 Task: Look for space in Lātehār, India from 9th June, 2023 to 16th June, 2023 for 2 adults in price range Rs.8000 to Rs.16000. Place can be entire place with 2 bedrooms having 2 beds and 1 bathroom. Property type can be house, flat, guest house. Booking option can be shelf check-in. Required host language is English.
Action: Mouse moved to (514, 90)
Screenshot: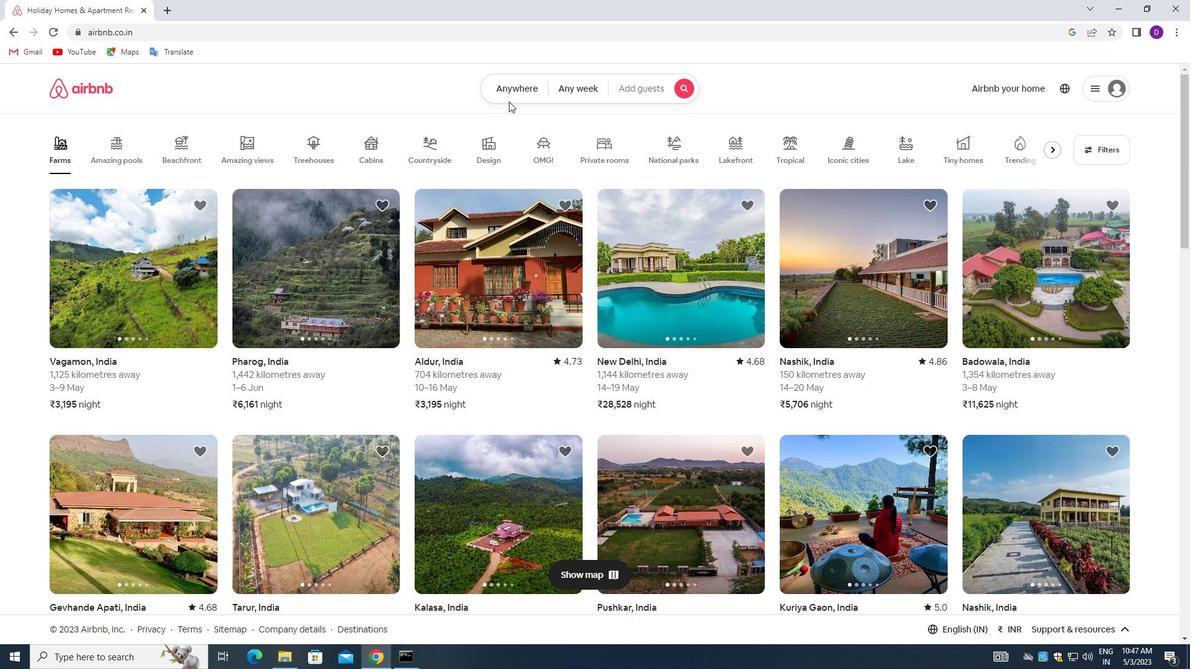 
Action: Mouse pressed left at (514, 90)
Screenshot: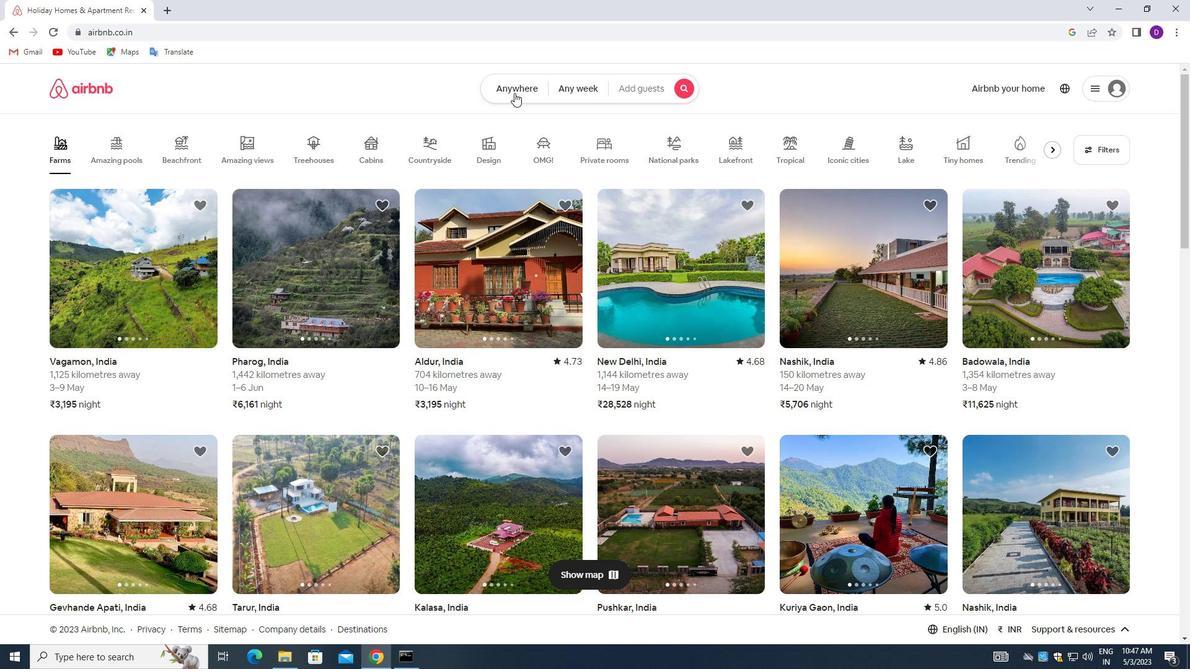 
Action: Mouse moved to (401, 140)
Screenshot: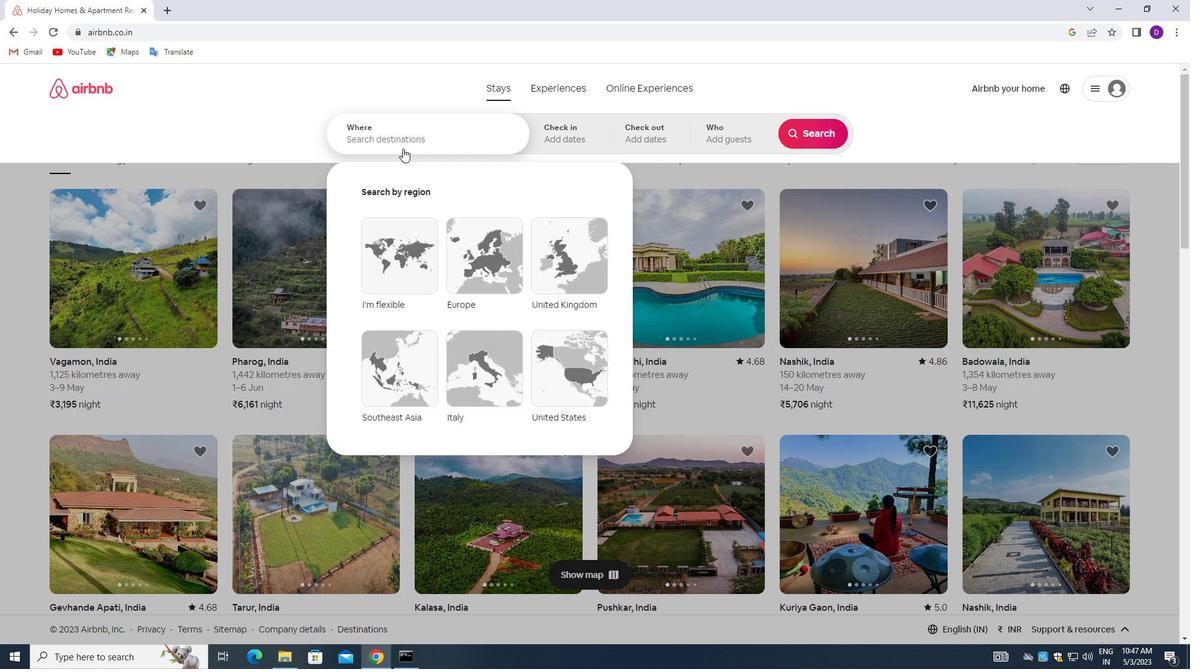 
Action: Mouse pressed left at (401, 140)
Screenshot: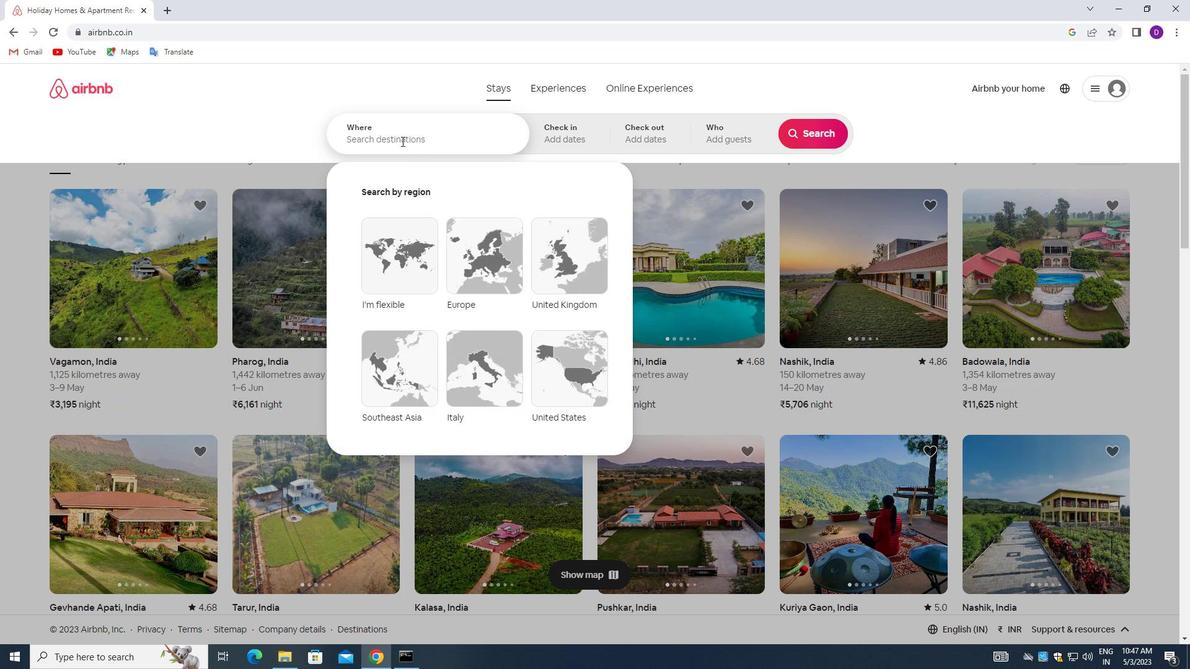 
Action: Mouse moved to (249, 111)
Screenshot: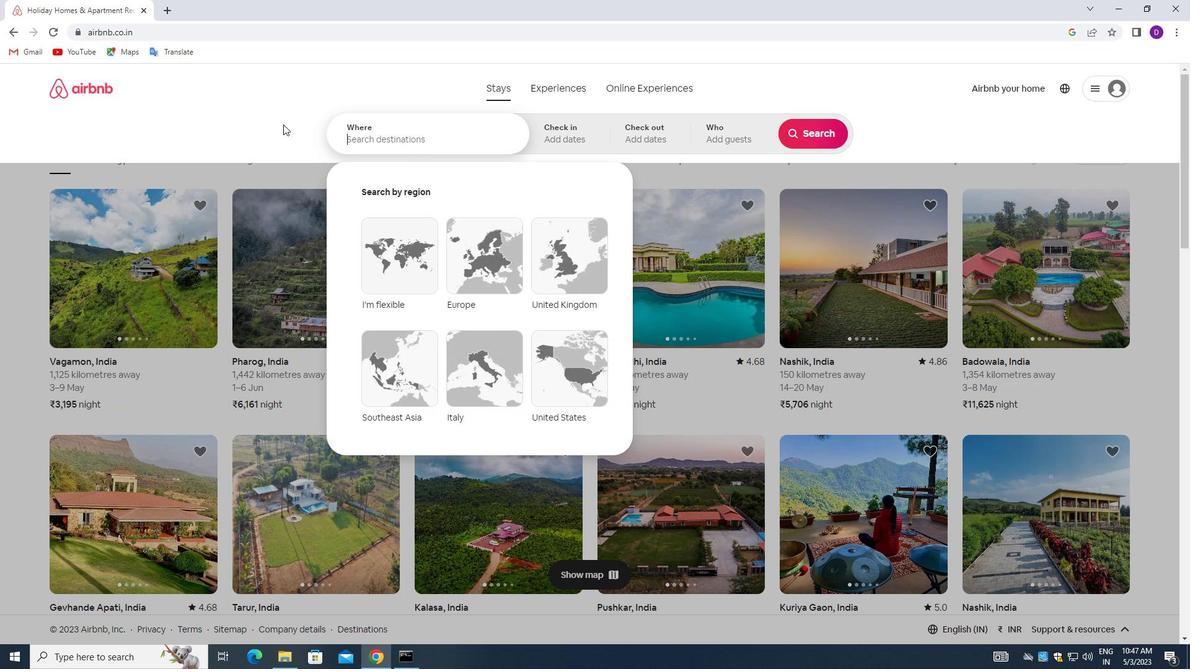 
Action: Key pressed <Key.shift>LATEHAR,<Key.space><Key.shift>INDIA<Key.enter>
Screenshot: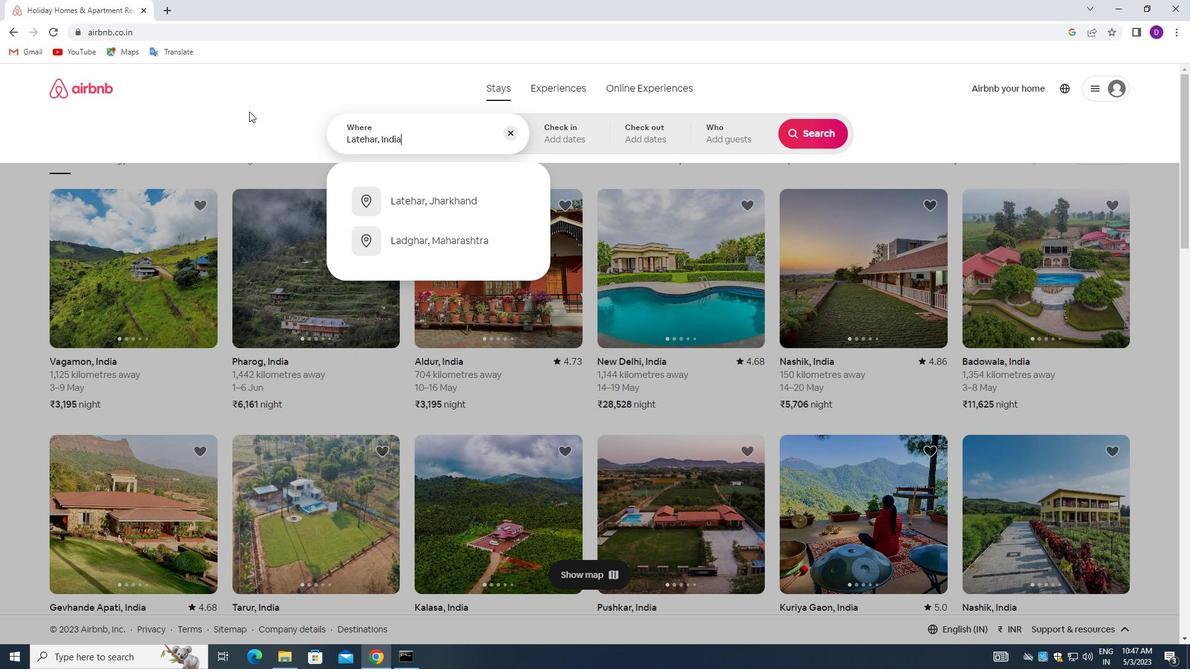 
Action: Mouse moved to (772, 311)
Screenshot: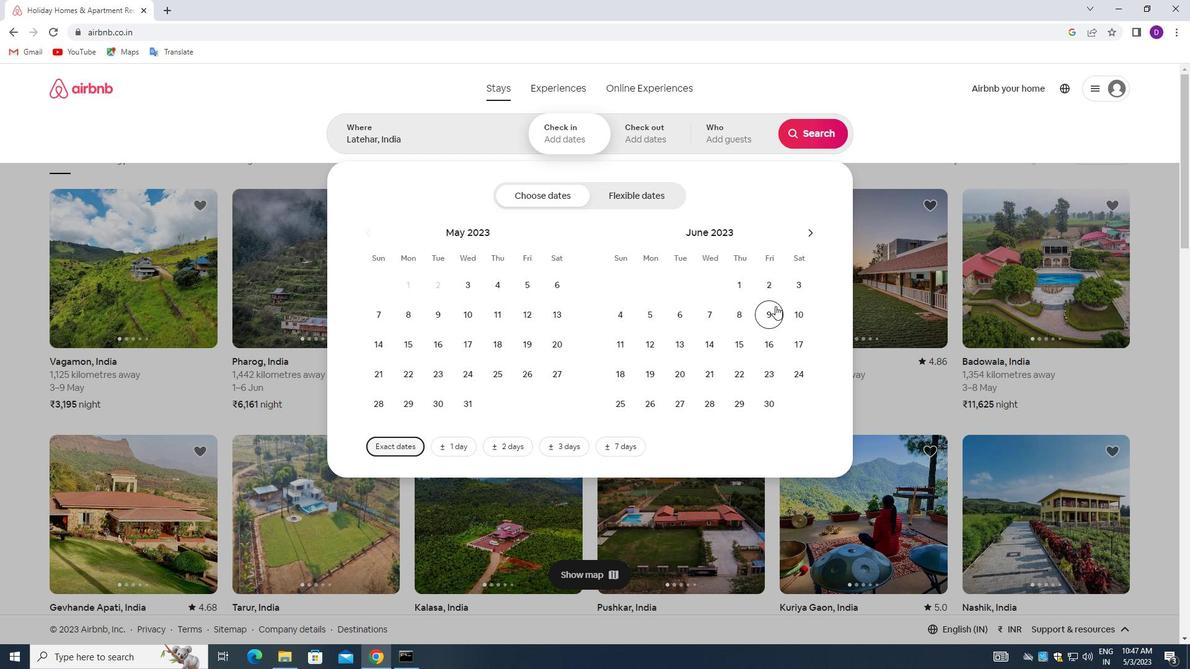 
Action: Mouse pressed left at (772, 311)
Screenshot: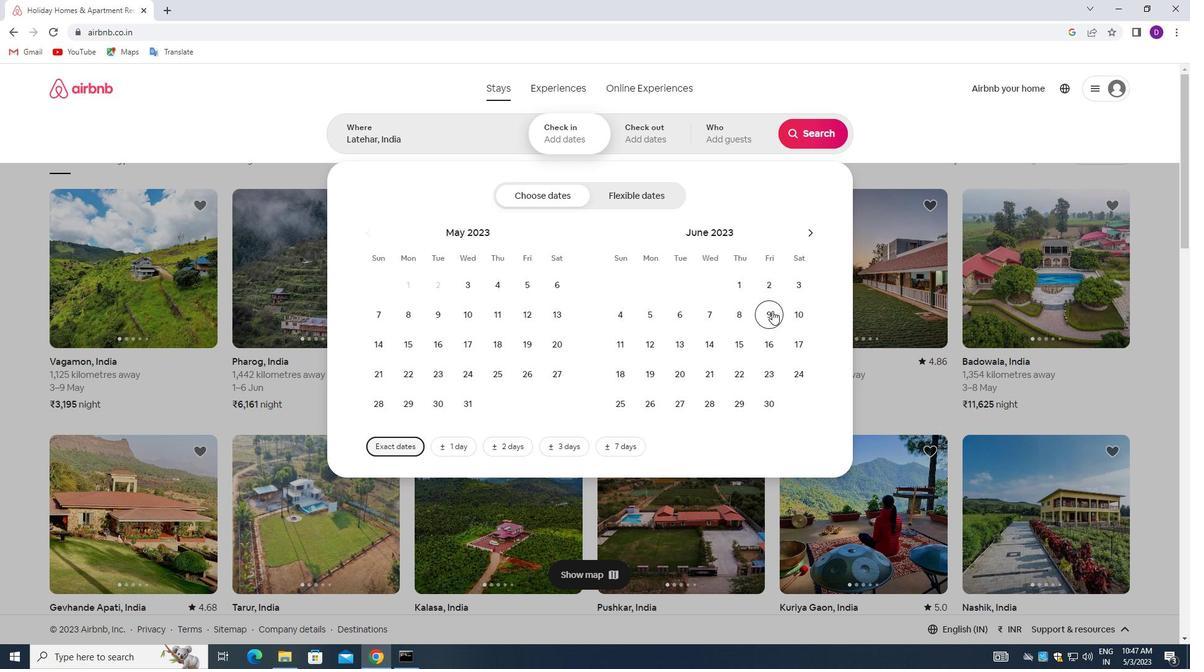 
Action: Mouse moved to (797, 313)
Screenshot: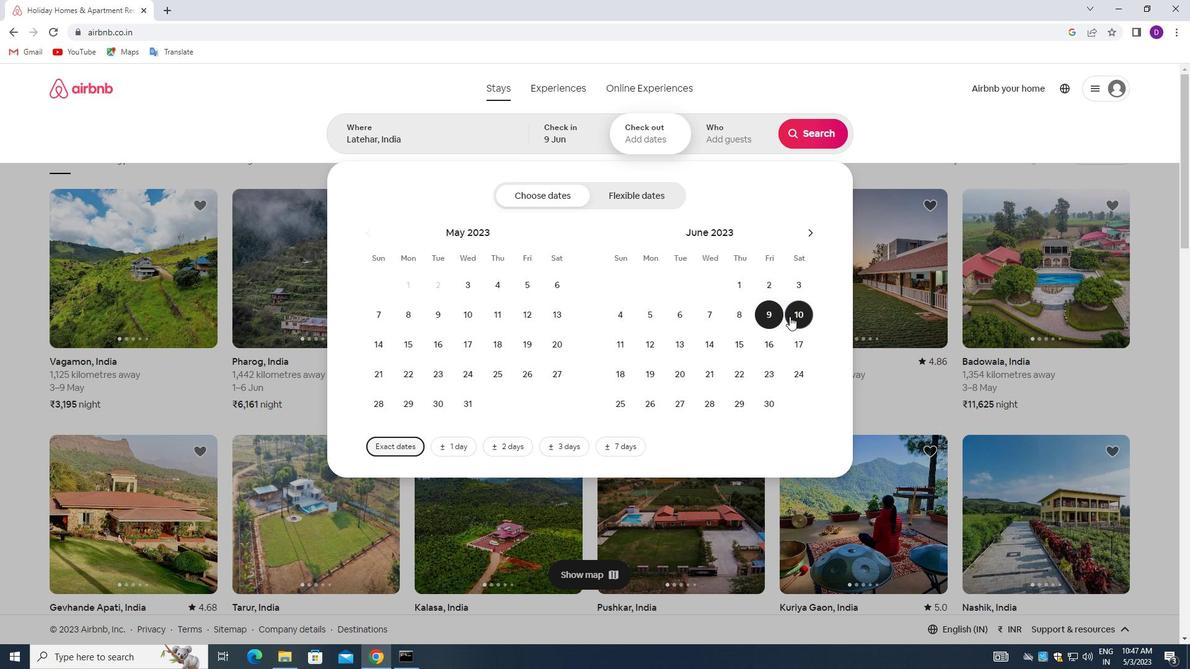 
Action: Mouse pressed left at (797, 313)
Screenshot: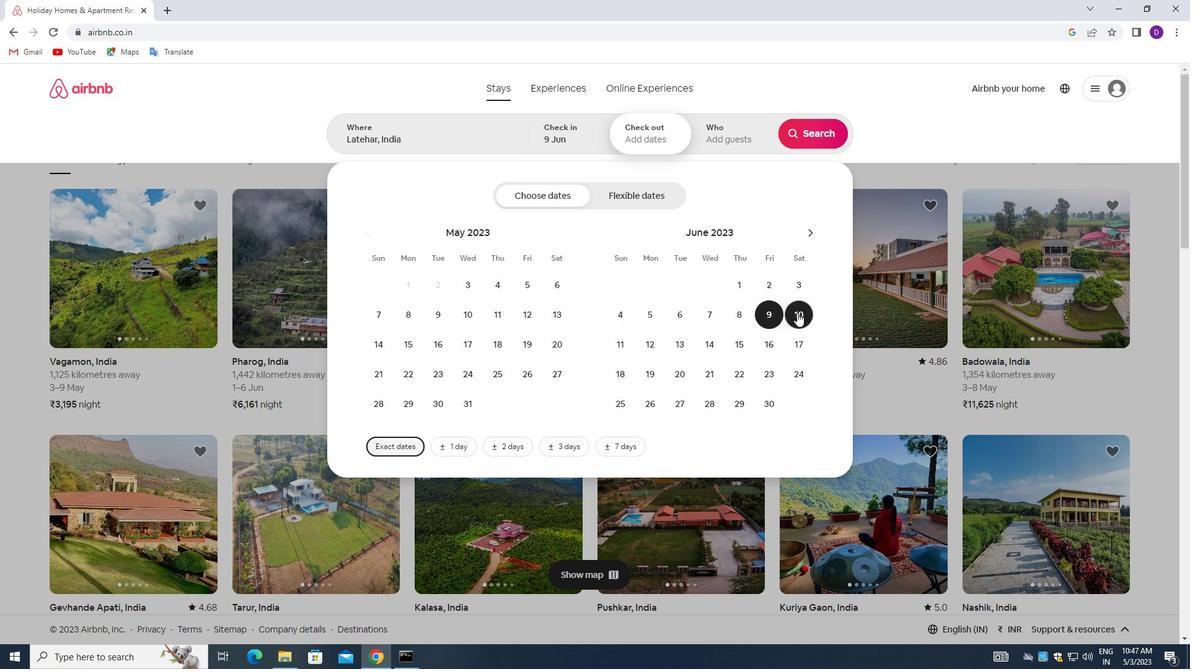 
Action: Mouse moved to (765, 346)
Screenshot: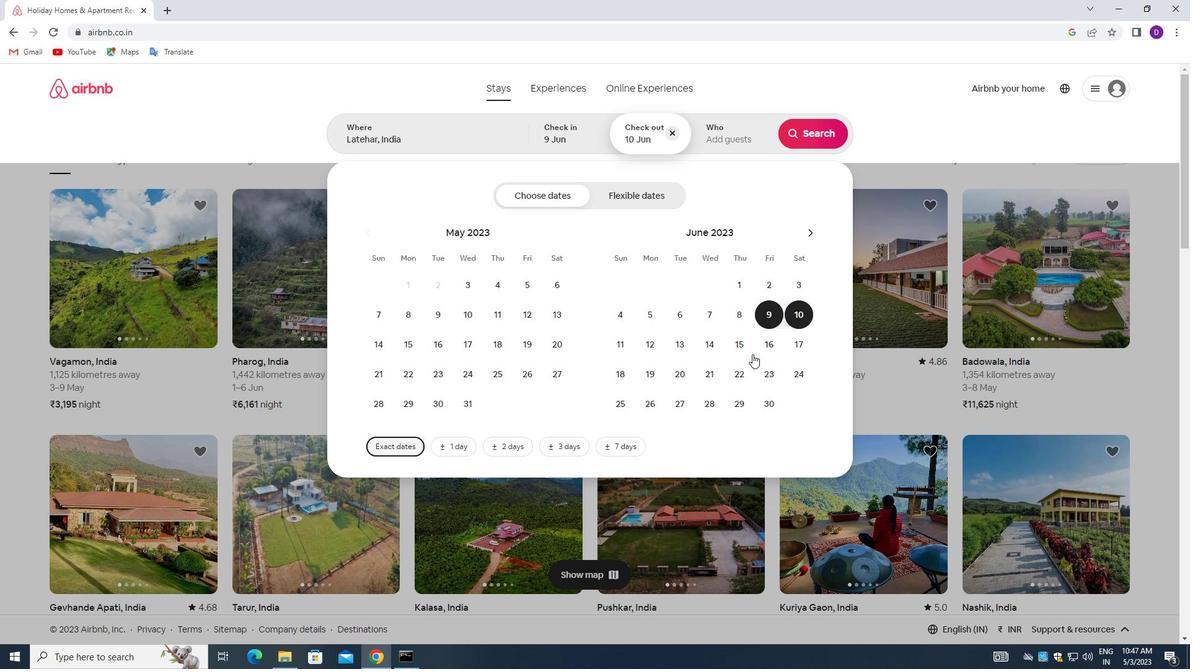 
Action: Mouse pressed left at (765, 346)
Screenshot: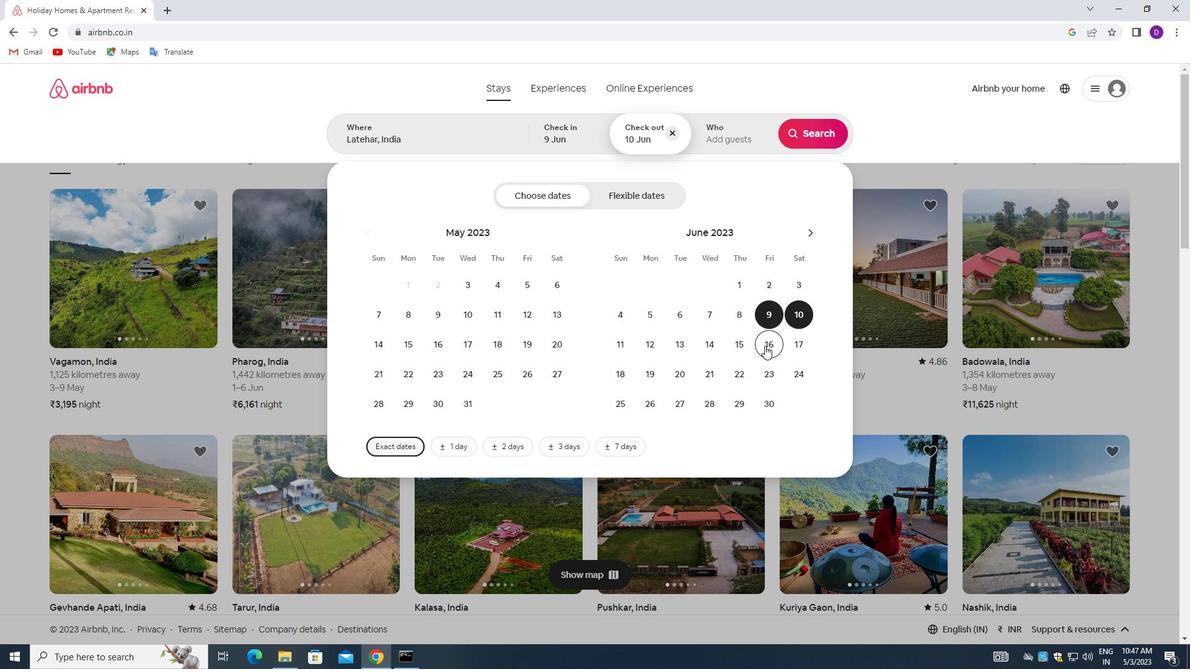 
Action: Mouse moved to (724, 128)
Screenshot: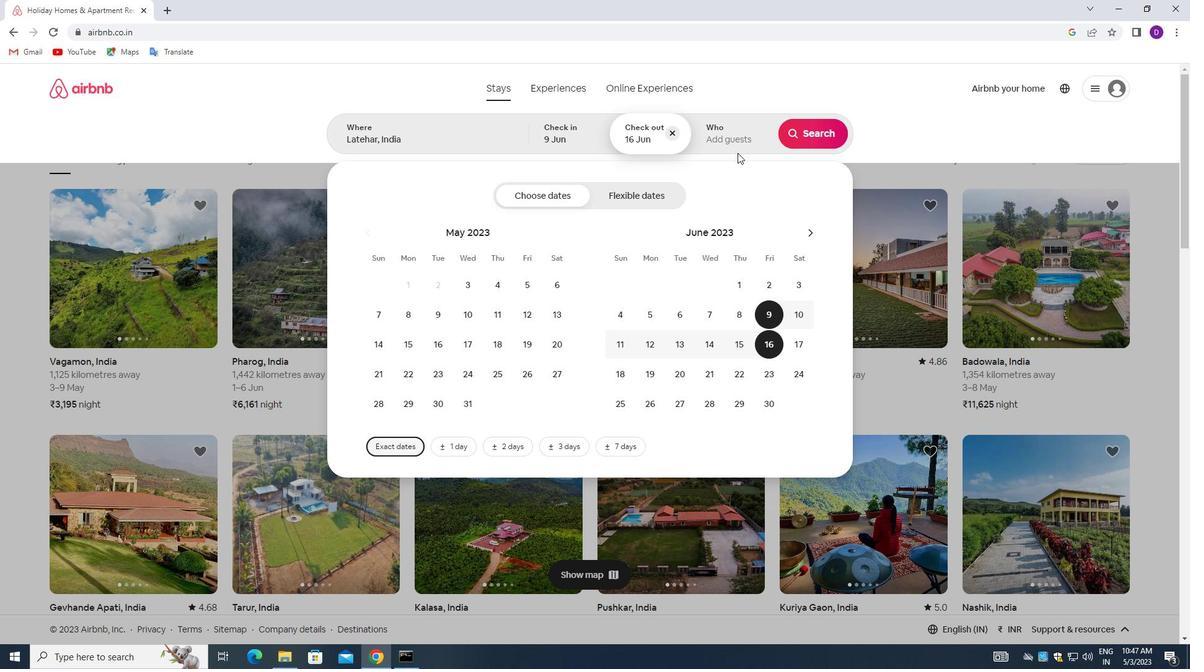 
Action: Mouse pressed left at (724, 128)
Screenshot: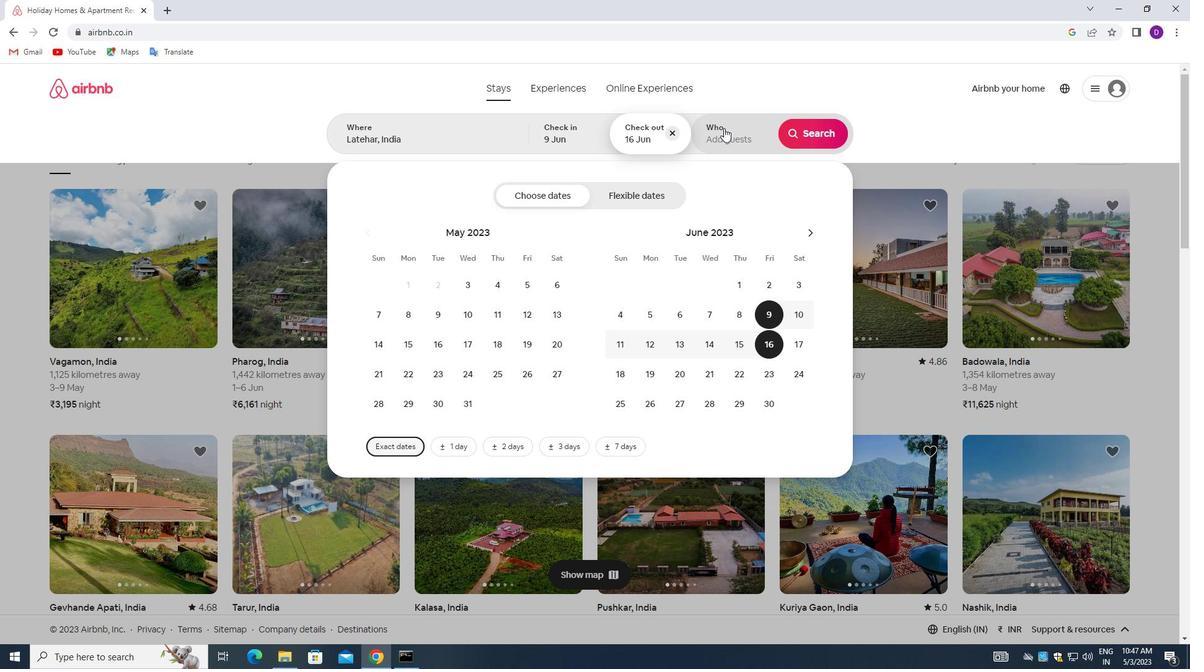 
Action: Mouse moved to (815, 204)
Screenshot: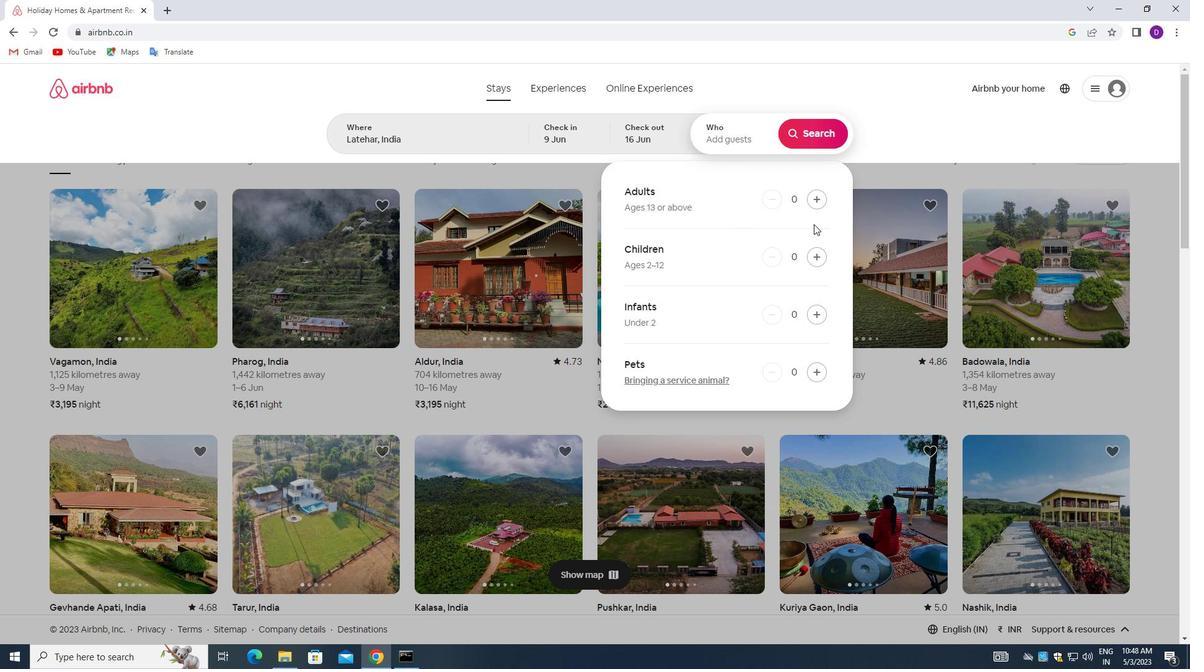
Action: Mouse pressed left at (815, 204)
Screenshot: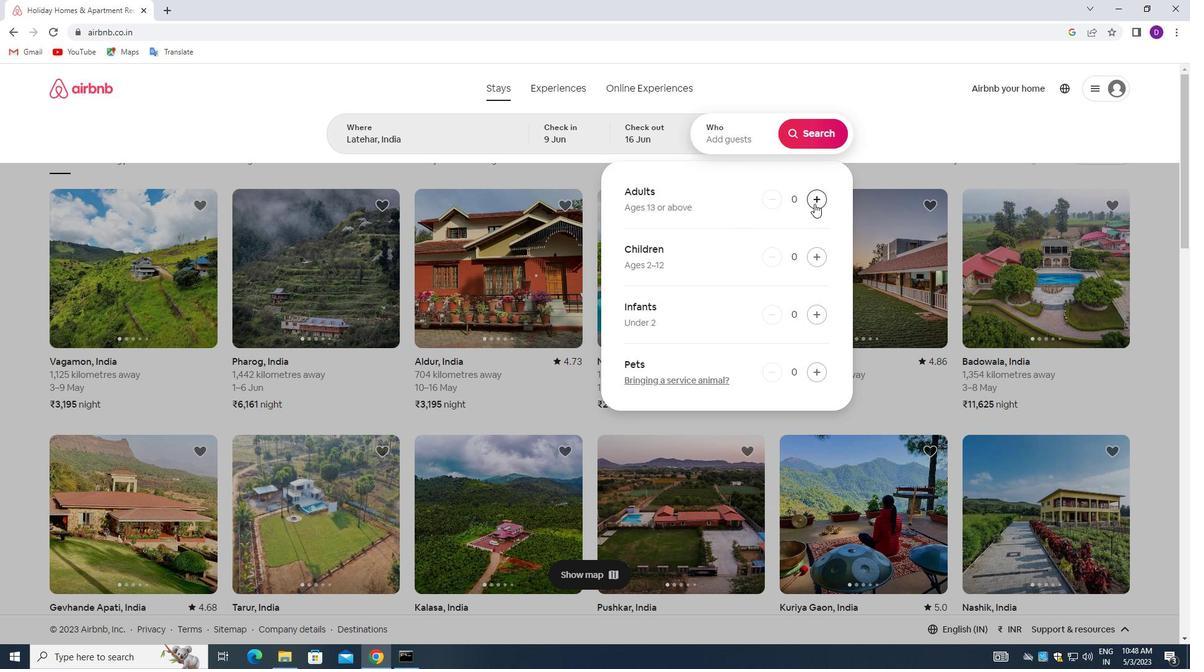 
Action: Mouse pressed left at (815, 204)
Screenshot: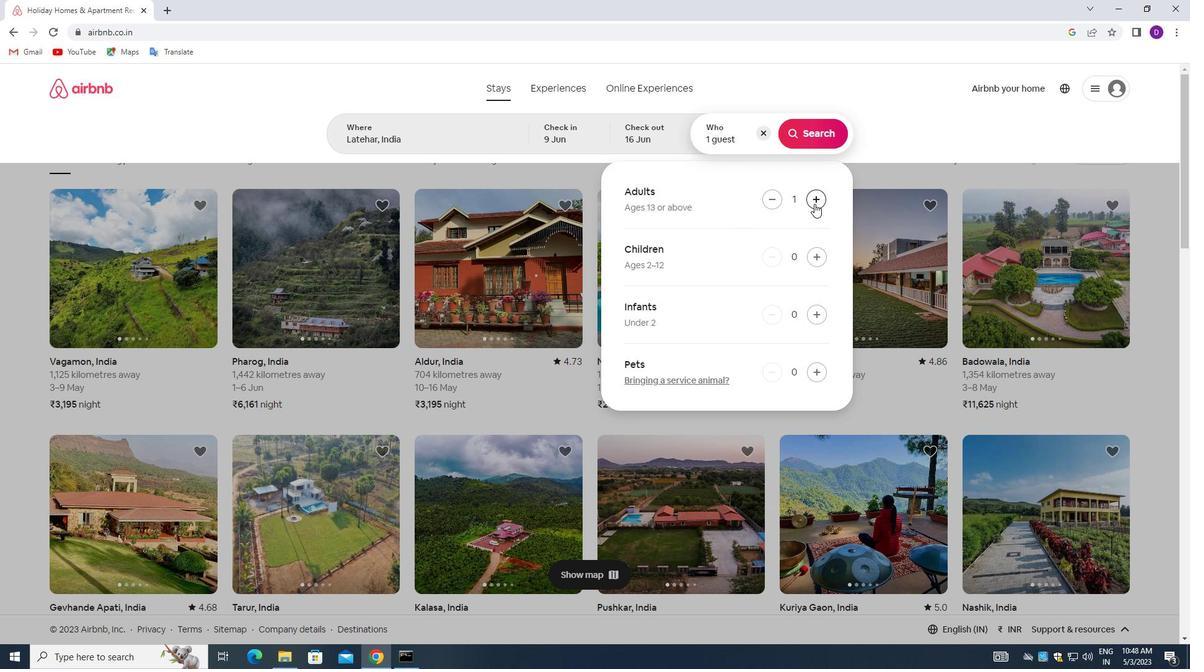
Action: Mouse moved to (815, 133)
Screenshot: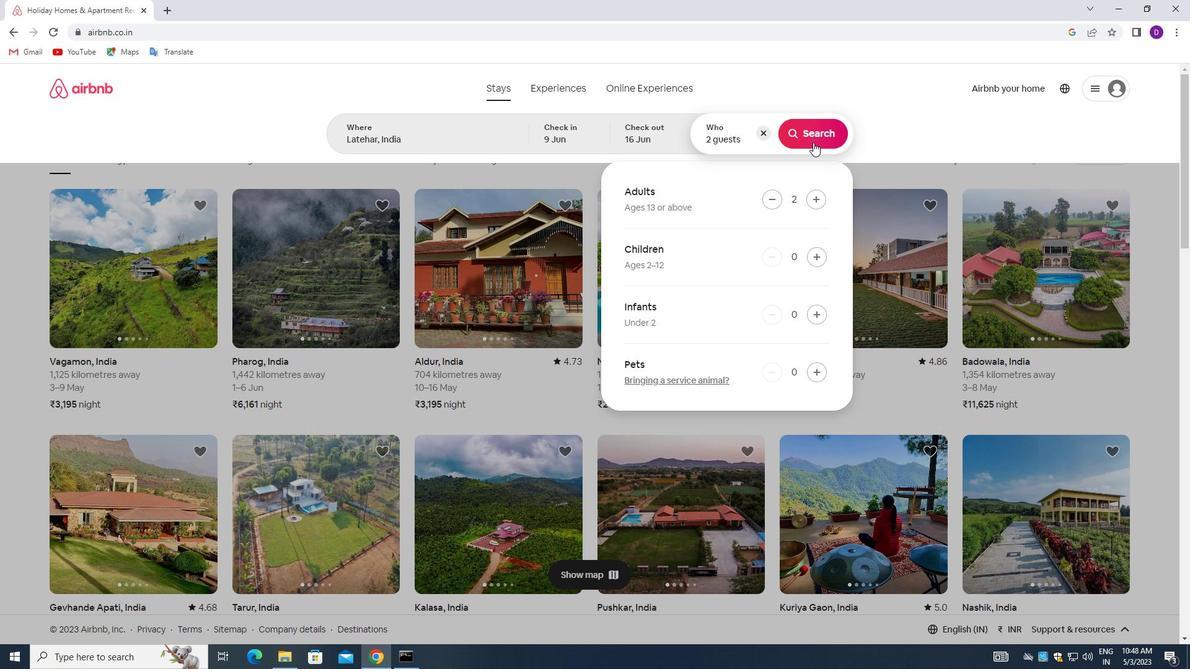 
Action: Mouse pressed left at (815, 133)
Screenshot: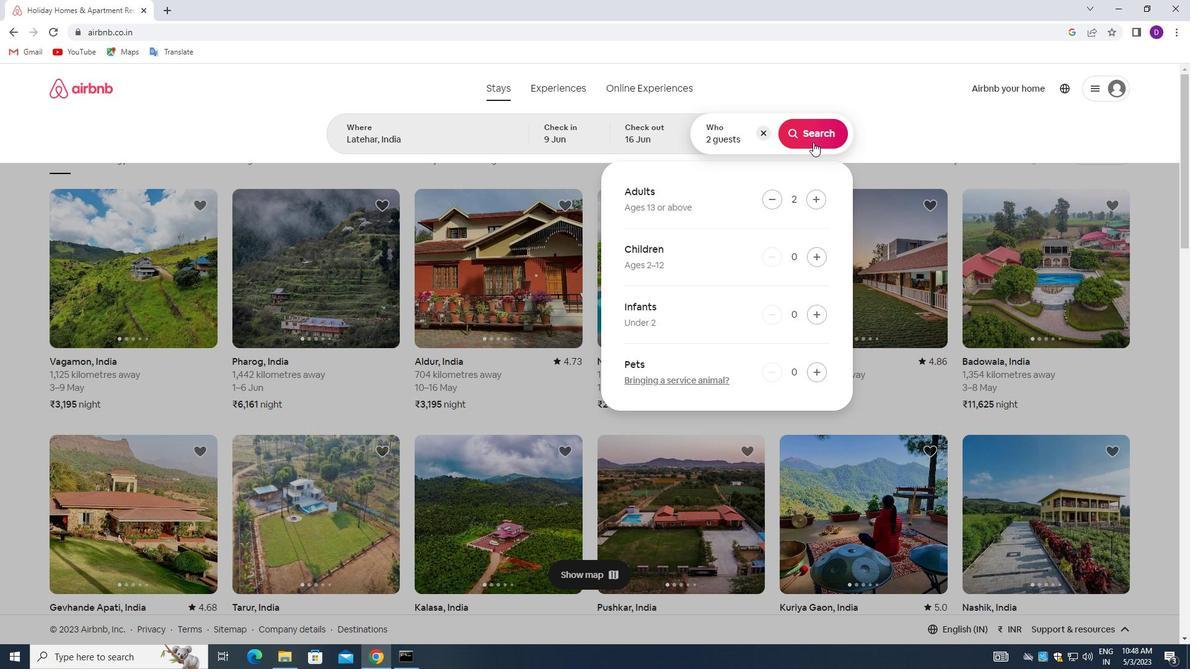
Action: Mouse moved to (1118, 136)
Screenshot: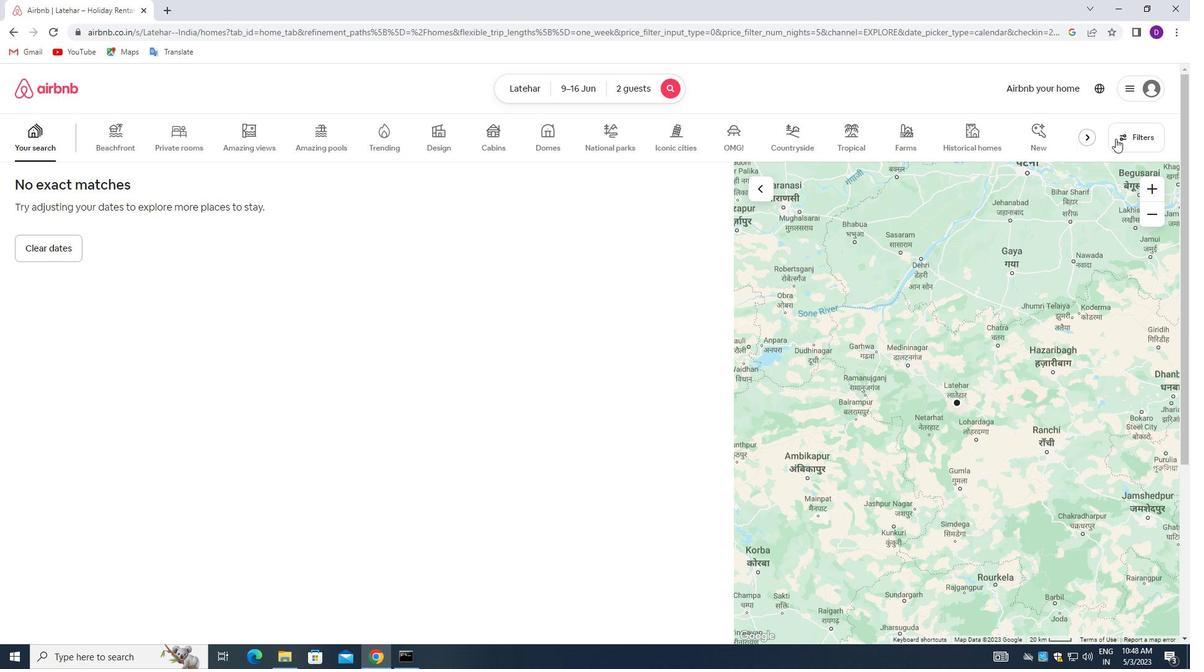 
Action: Mouse pressed left at (1118, 136)
Screenshot: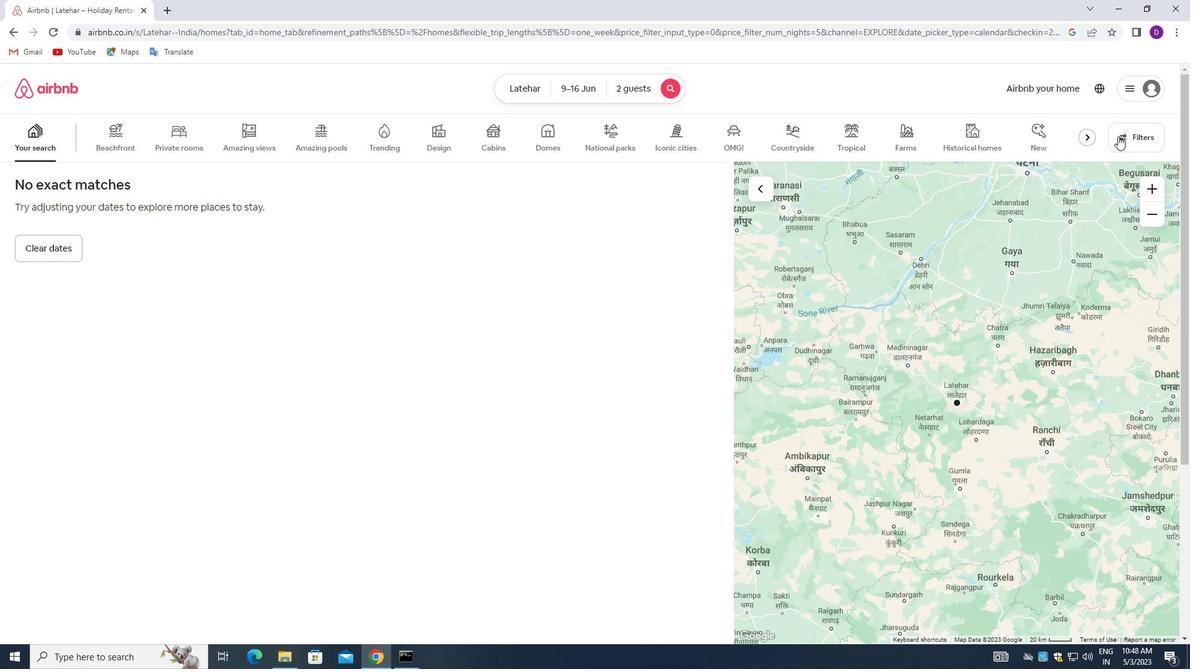 
Action: Mouse moved to (431, 215)
Screenshot: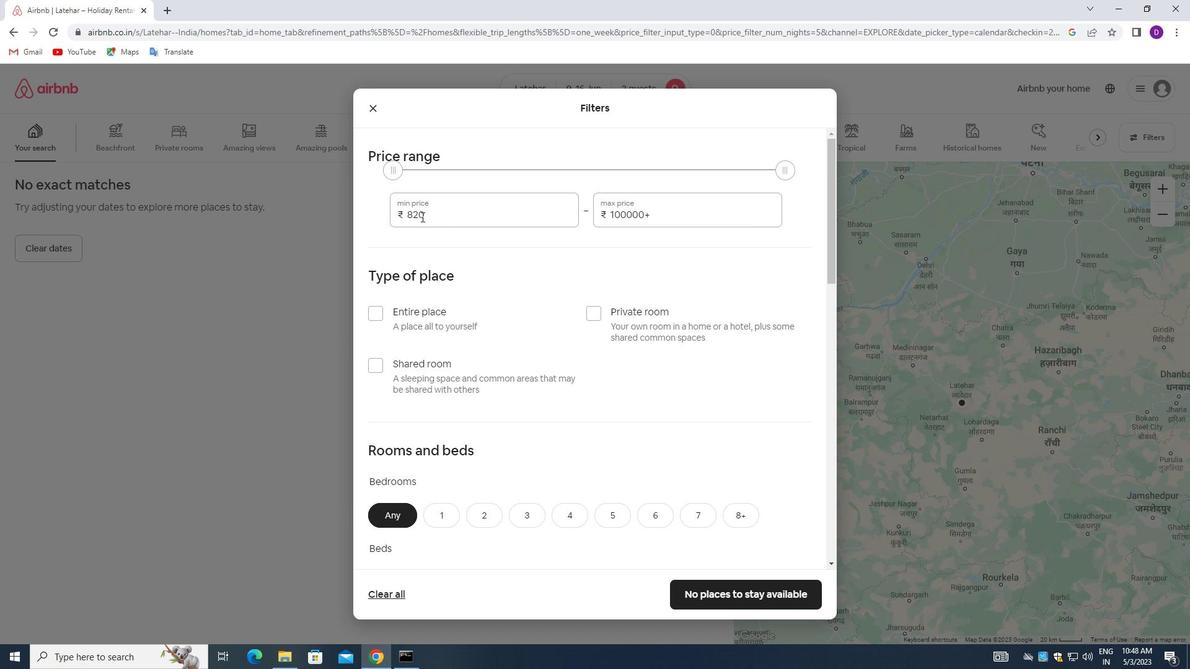 
Action: Mouse pressed left at (431, 215)
Screenshot: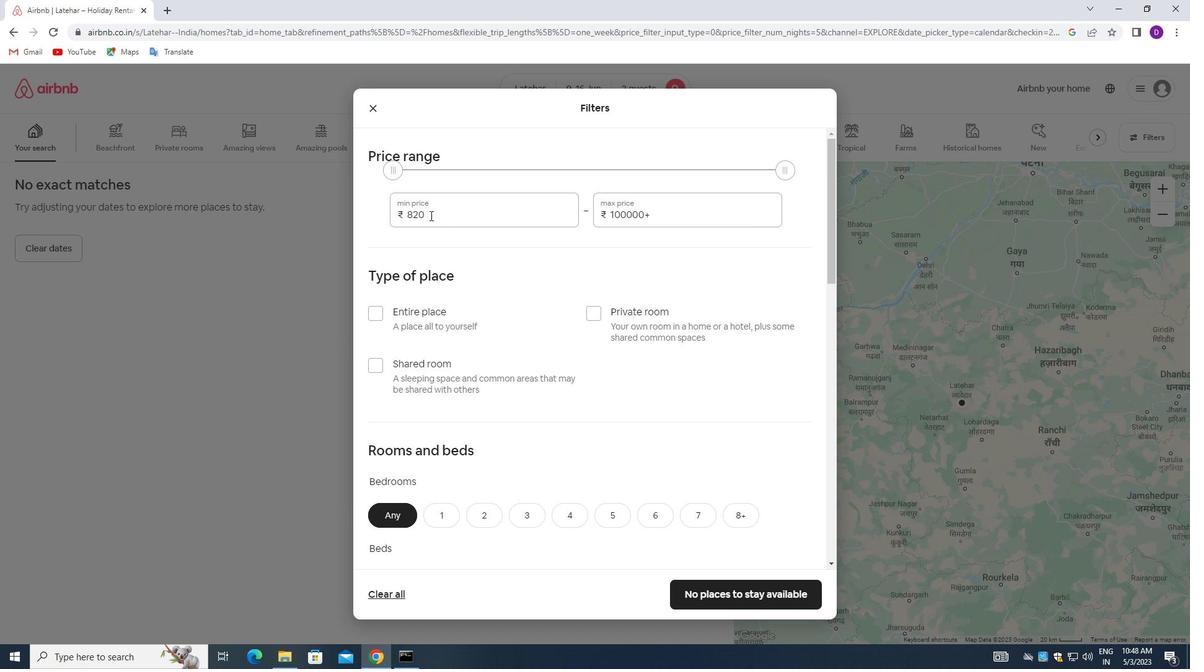 
Action: Mouse pressed left at (431, 215)
Screenshot: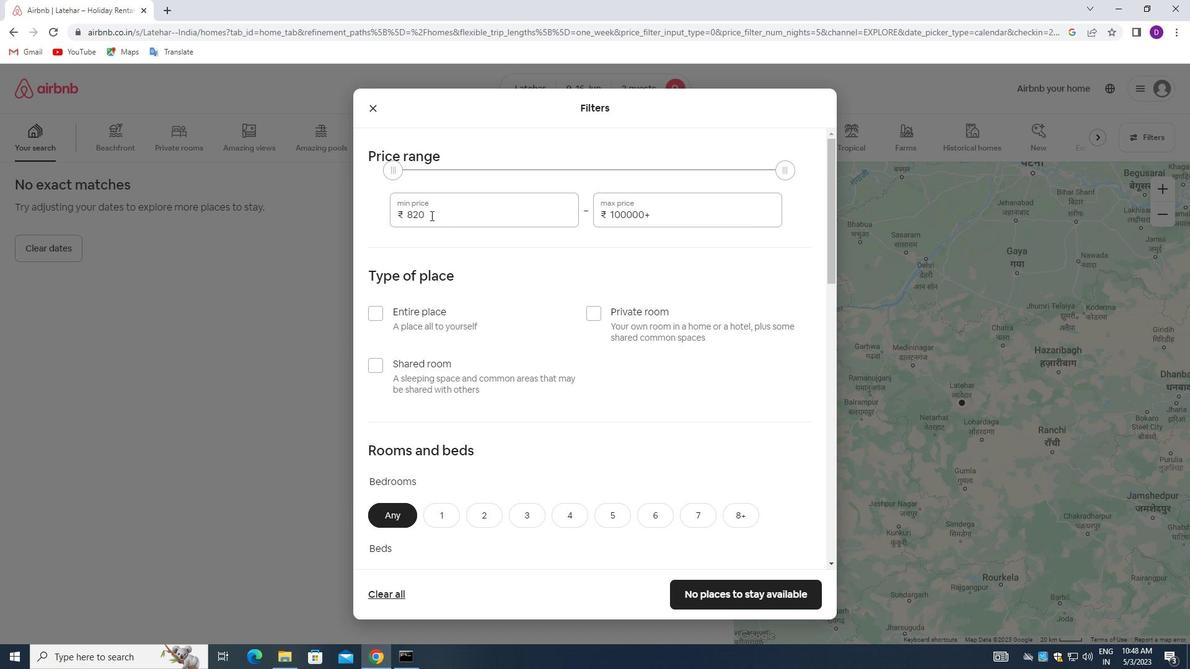 
Action: Key pressed 8000<Key.tab>16000
Screenshot: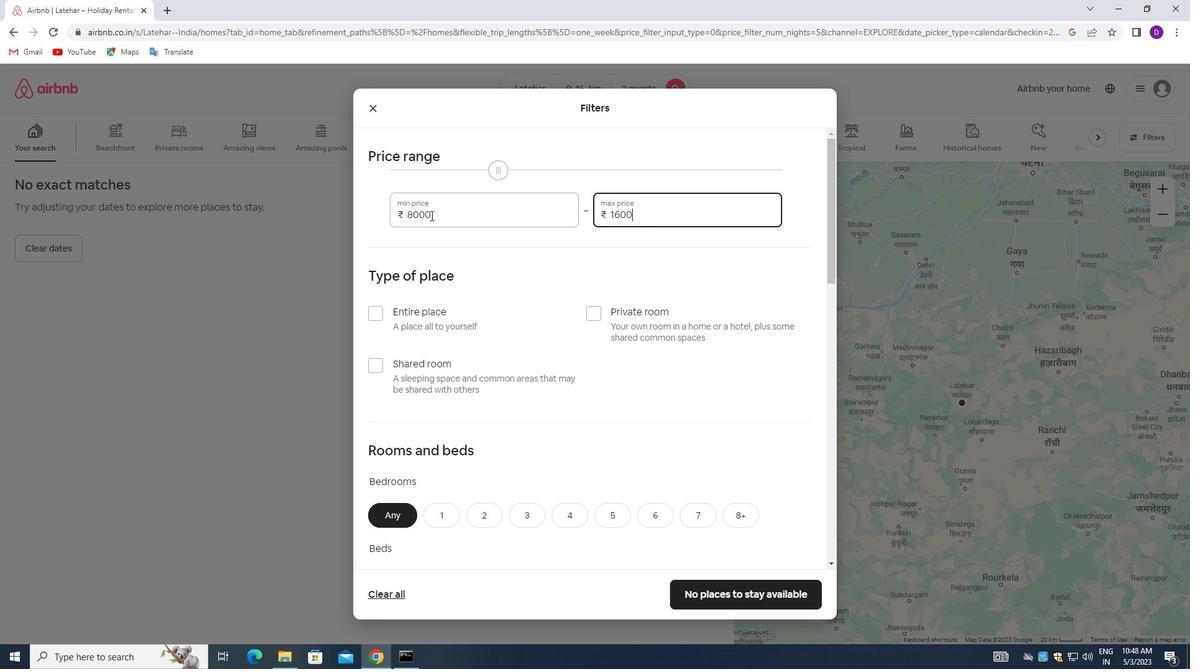 
Action: Mouse moved to (570, 314)
Screenshot: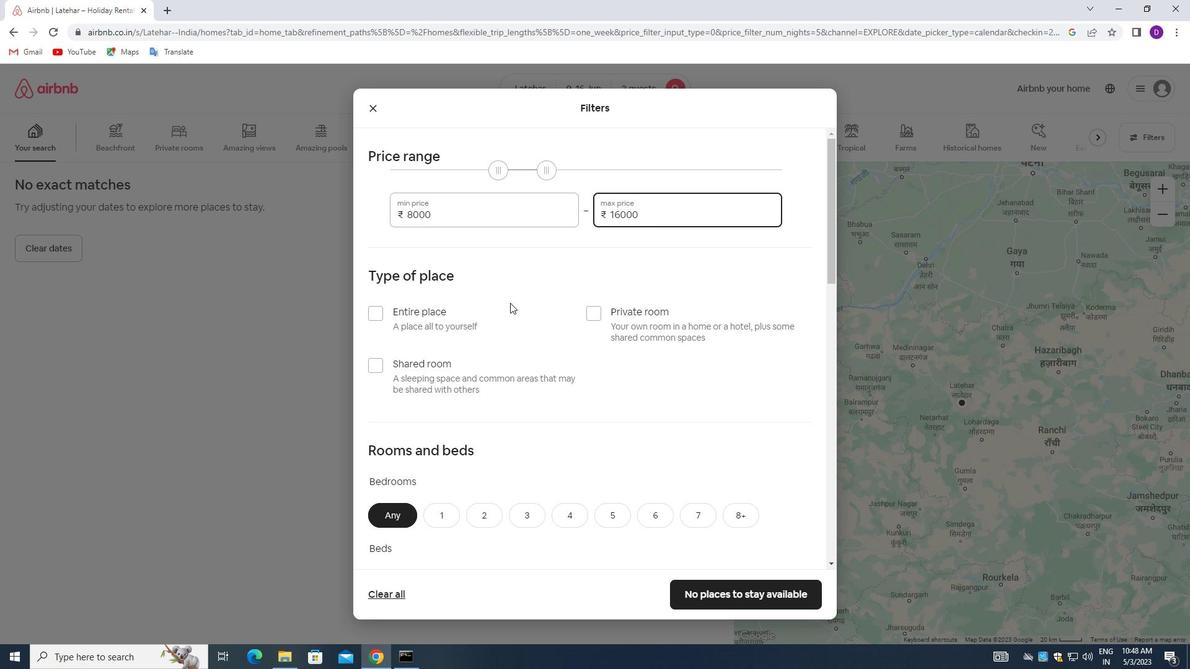 
Action: Mouse scrolled (570, 313) with delta (0, 0)
Screenshot: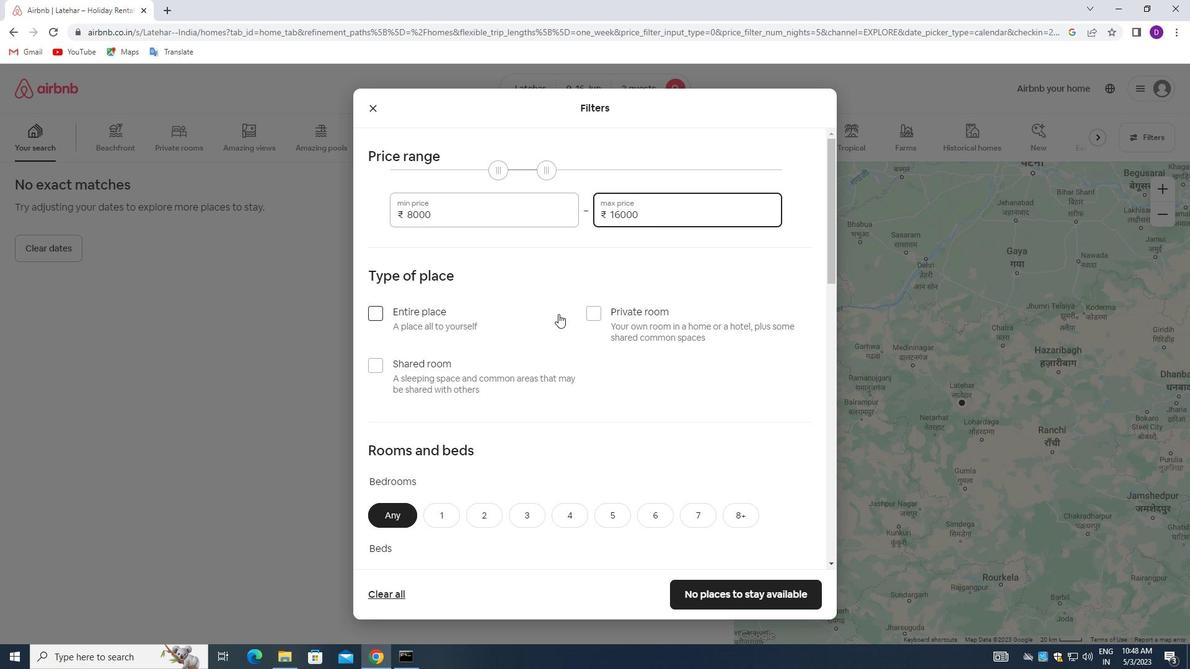 
Action: Mouse moved to (374, 251)
Screenshot: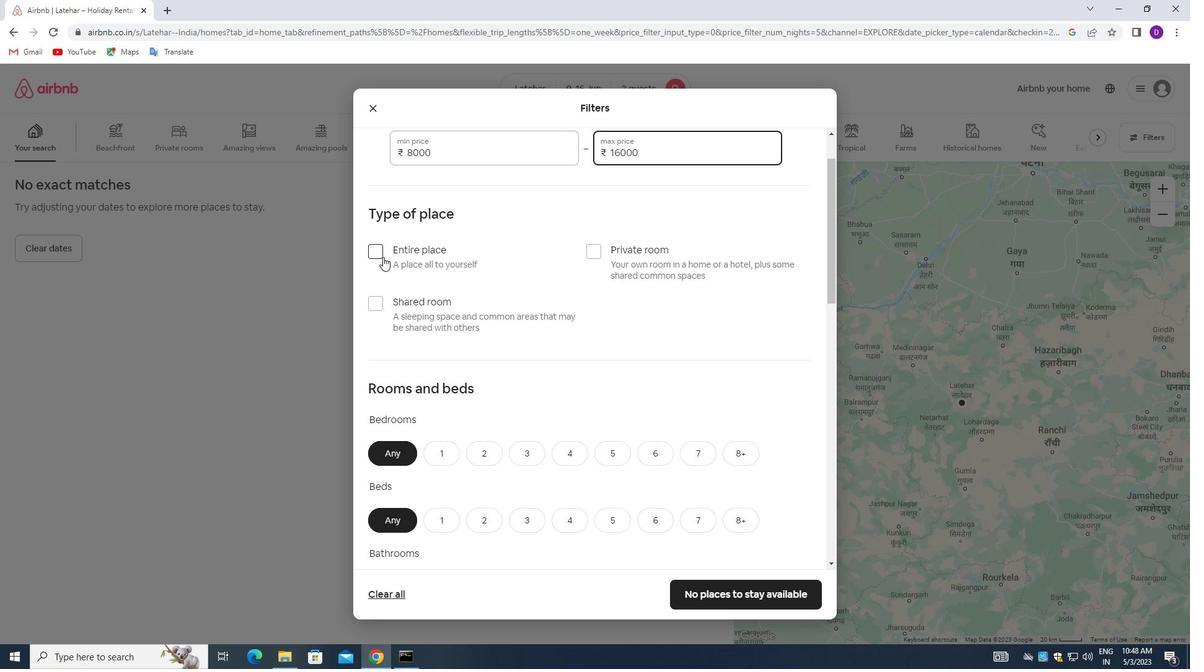
Action: Mouse pressed left at (374, 251)
Screenshot: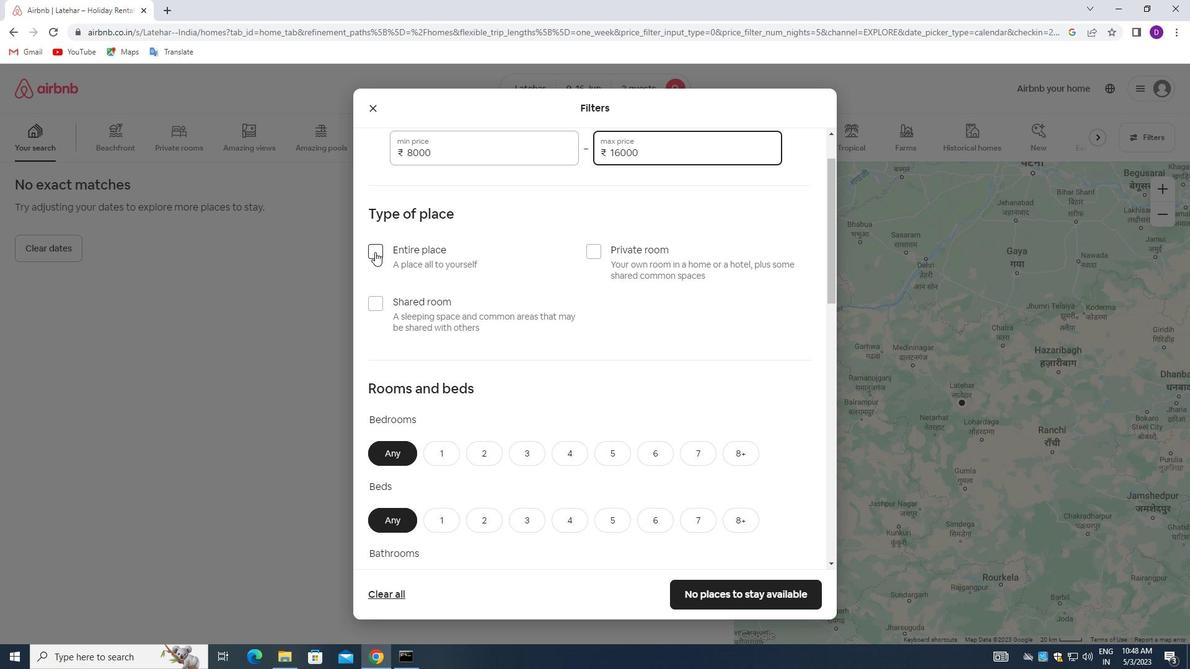 
Action: Mouse moved to (511, 305)
Screenshot: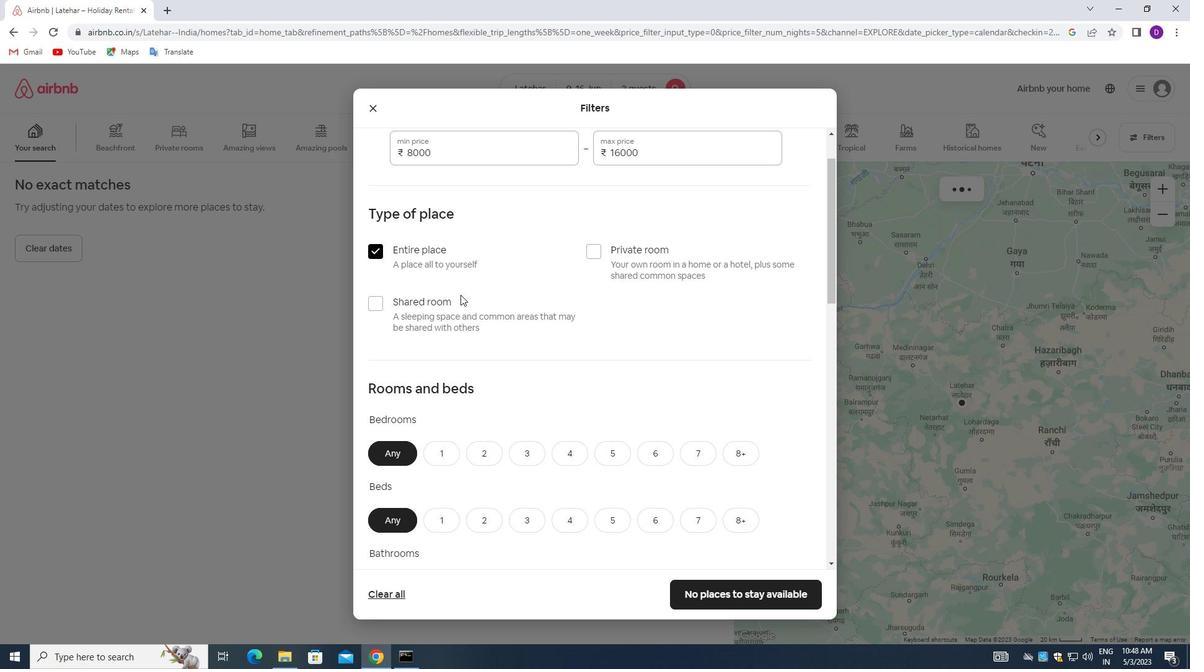 
Action: Mouse scrolled (511, 304) with delta (0, 0)
Screenshot: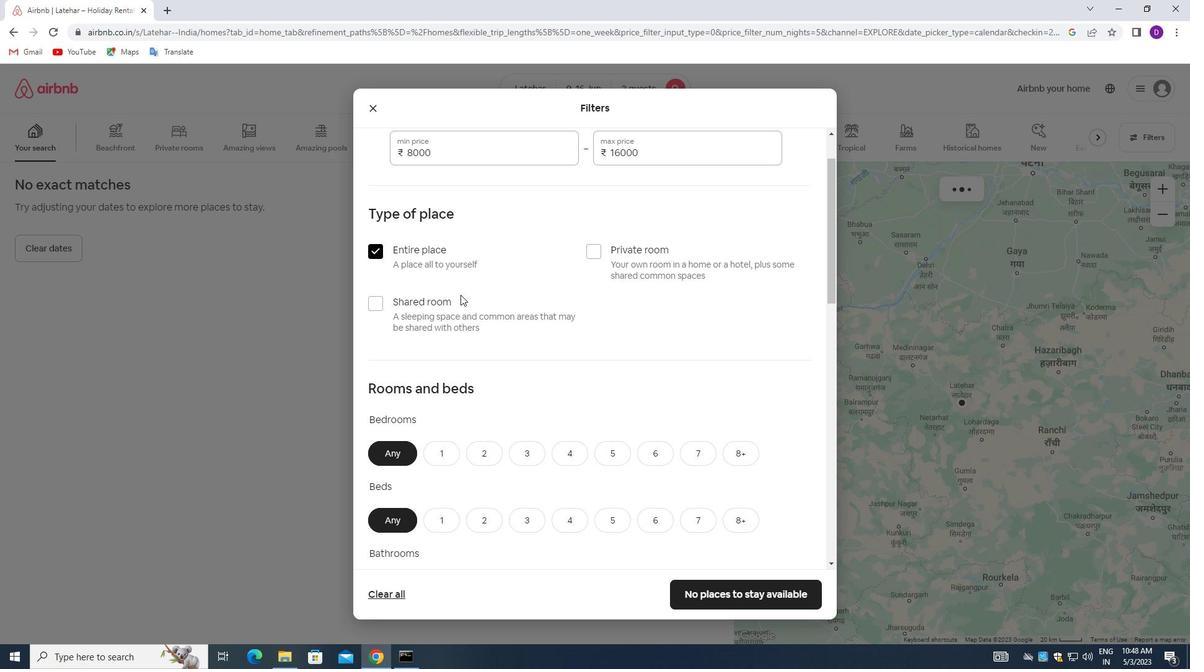 
Action: Mouse moved to (513, 306)
Screenshot: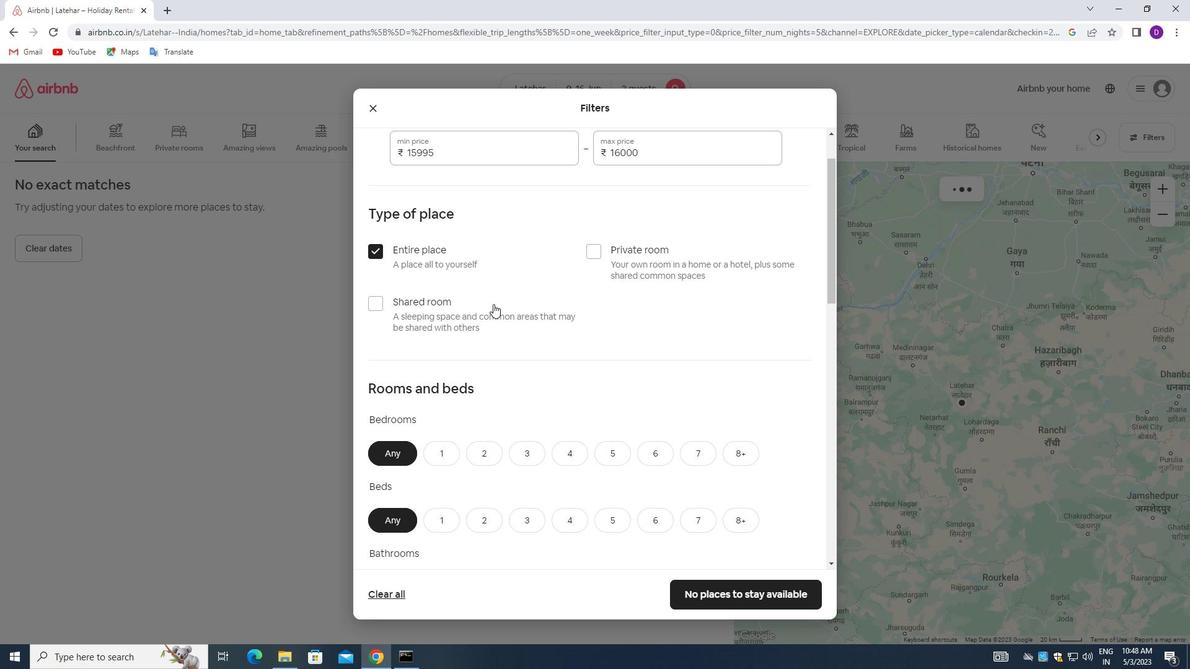 
Action: Mouse scrolled (513, 305) with delta (0, 0)
Screenshot: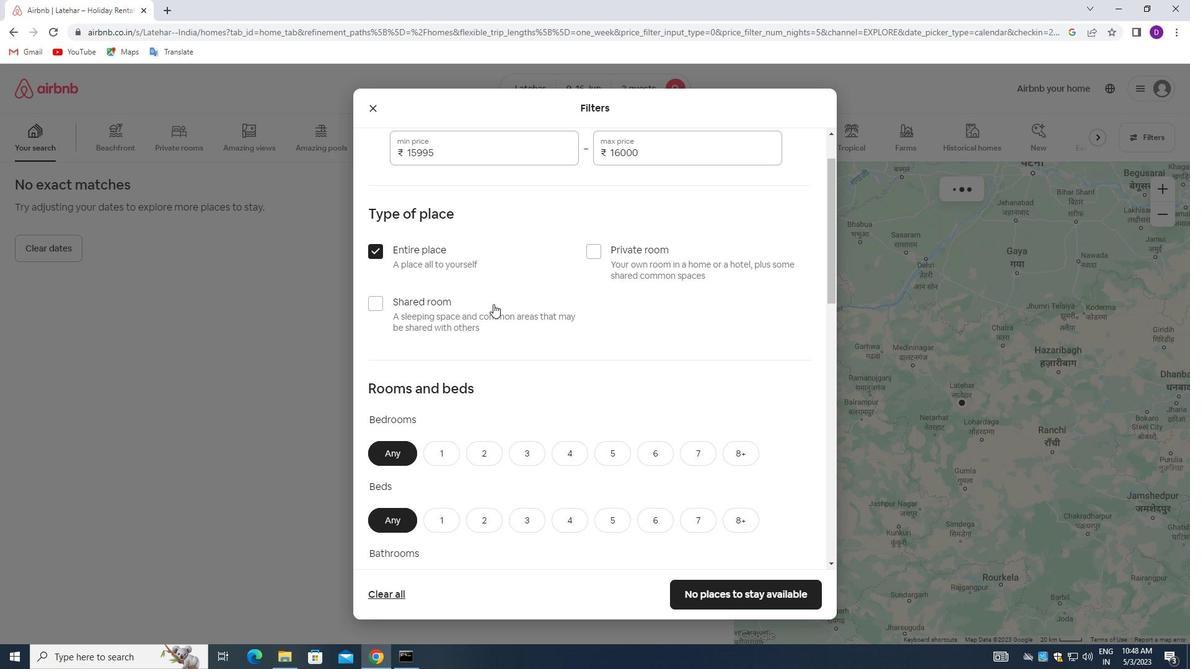 
Action: Mouse moved to (514, 307)
Screenshot: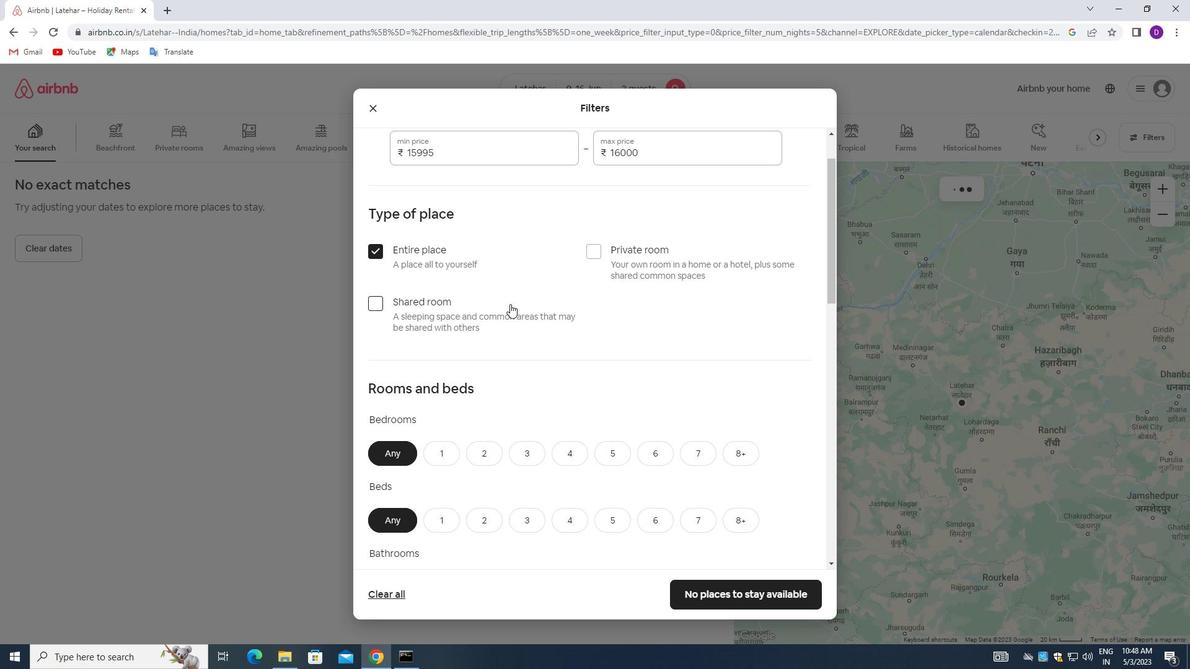 
Action: Mouse scrolled (514, 306) with delta (0, 0)
Screenshot: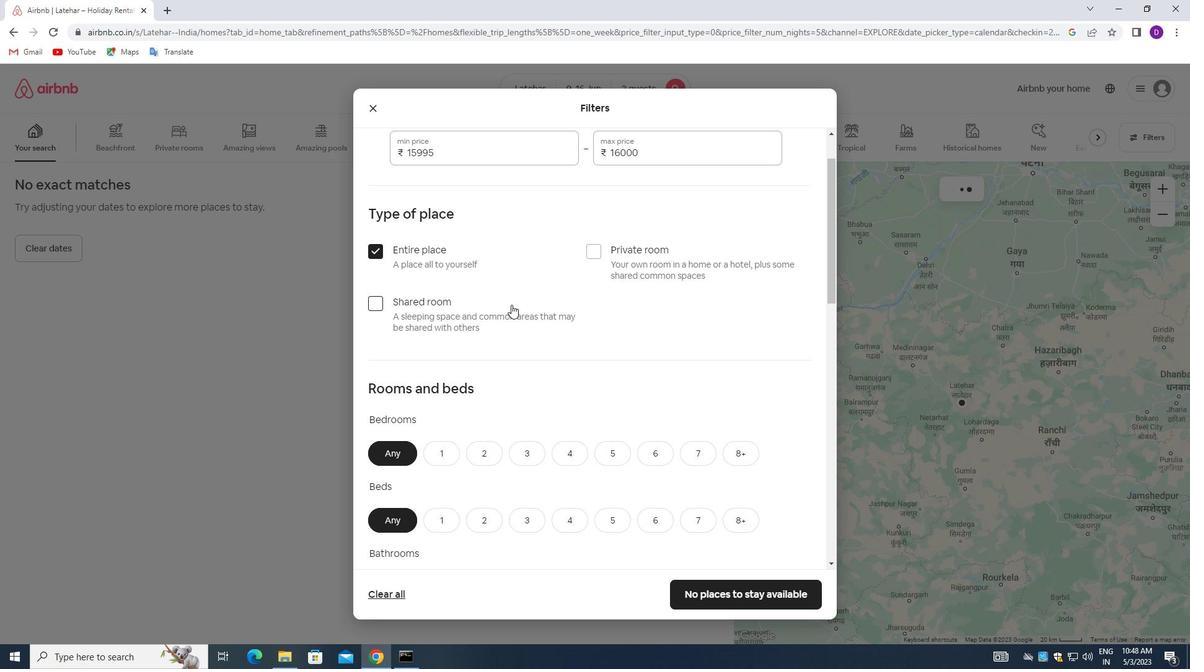 
Action: Mouse moved to (484, 272)
Screenshot: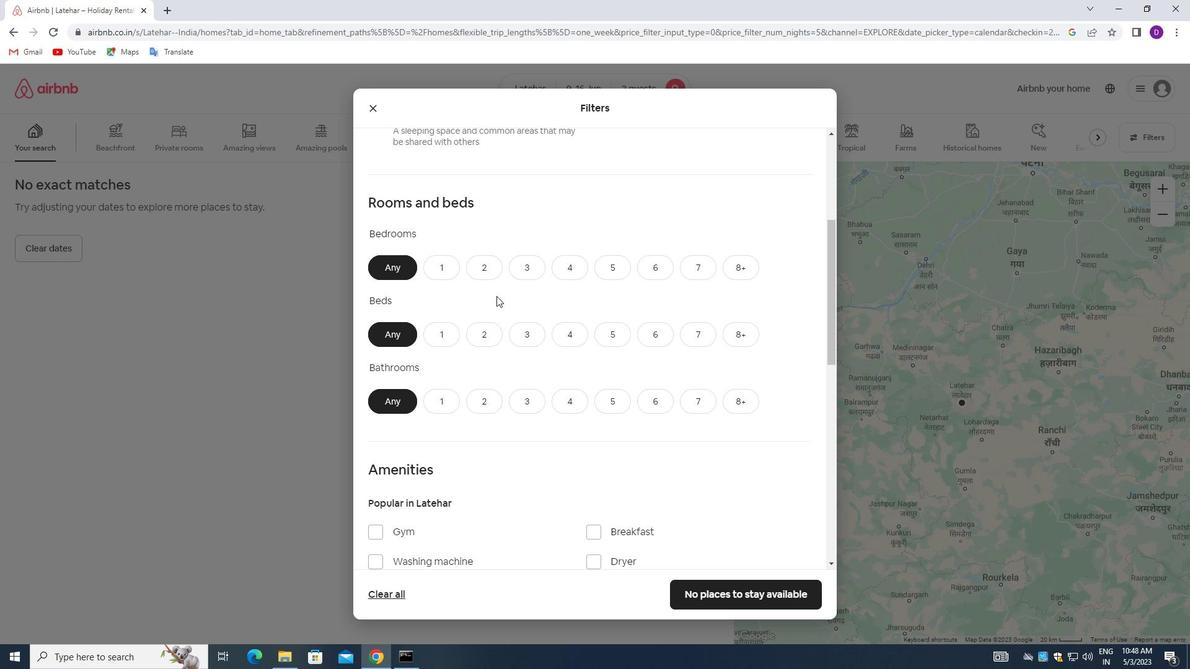 
Action: Mouse pressed left at (484, 272)
Screenshot: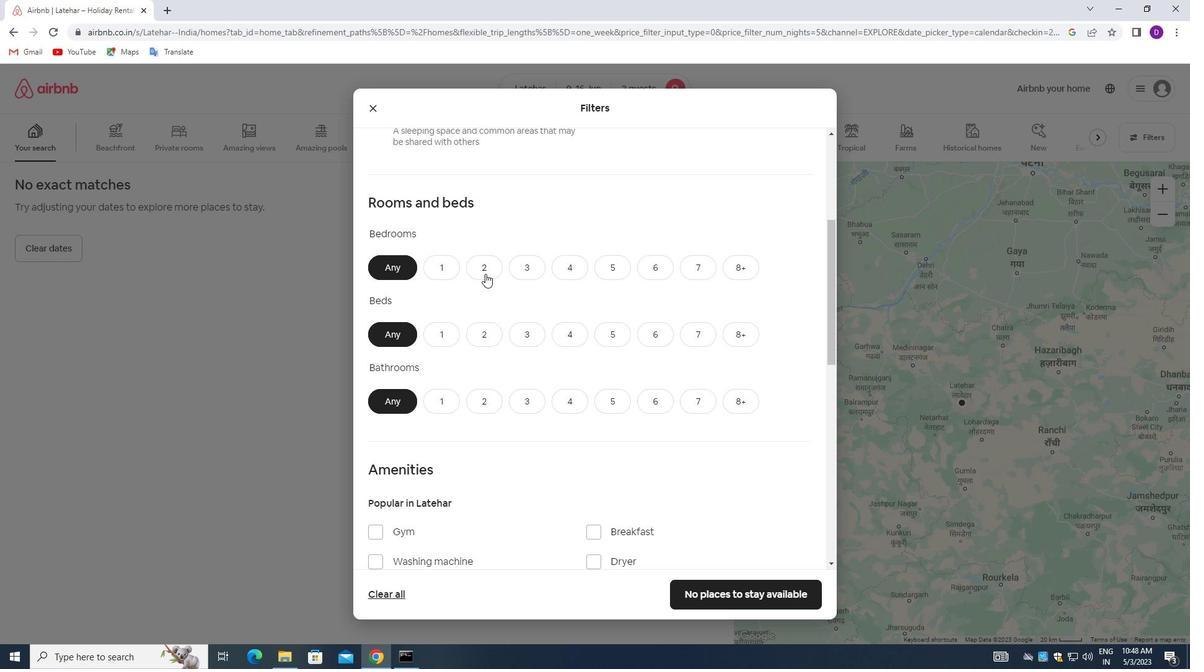
Action: Mouse moved to (485, 334)
Screenshot: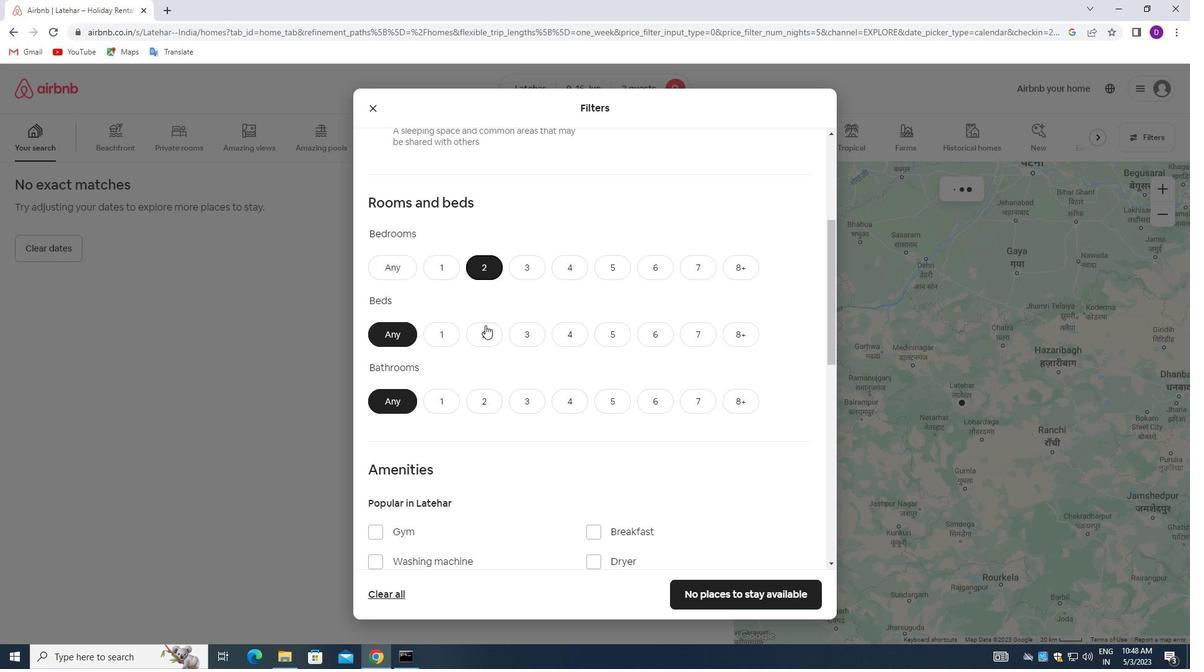 
Action: Mouse pressed left at (485, 334)
Screenshot: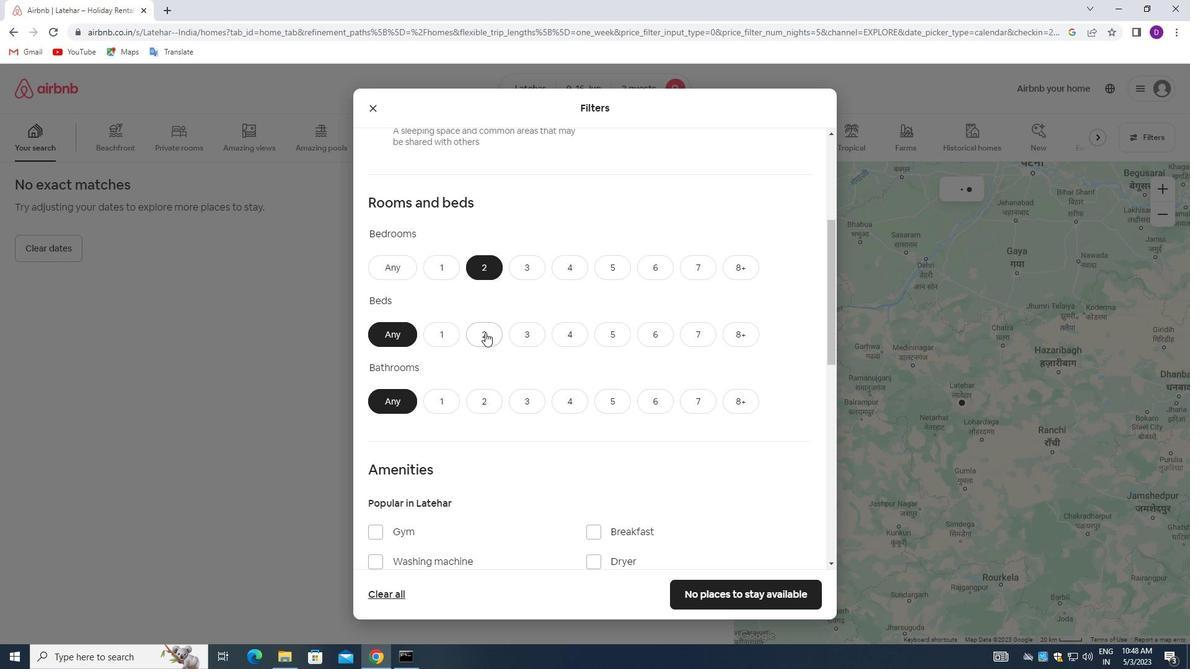 
Action: Mouse moved to (439, 397)
Screenshot: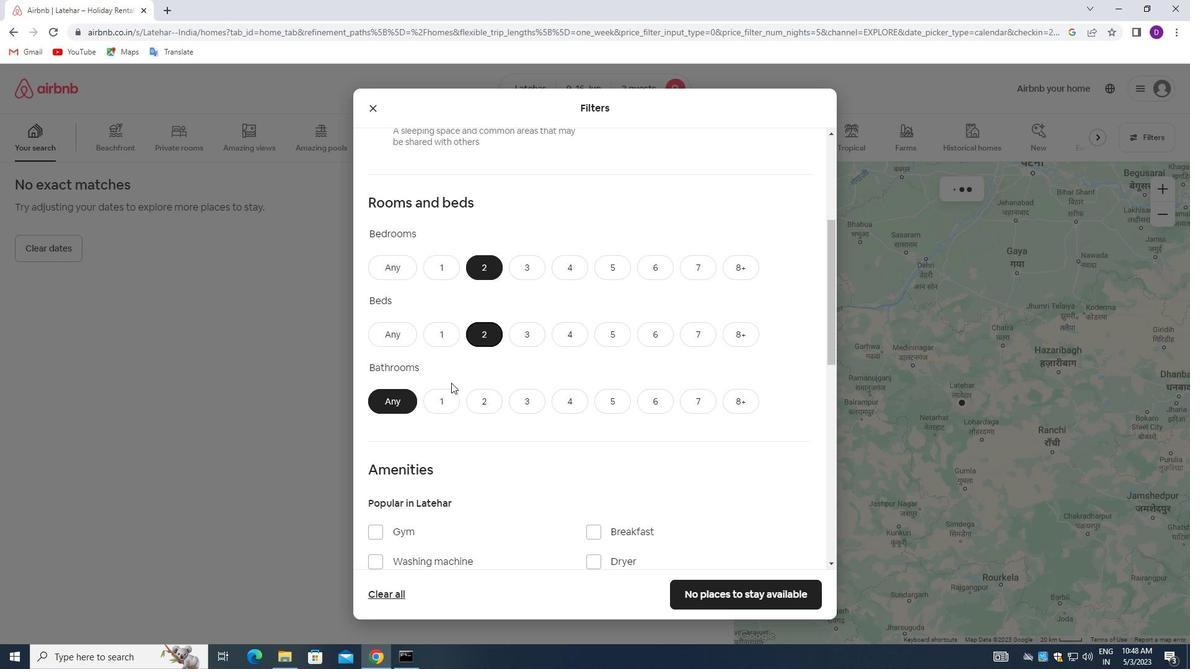 
Action: Mouse pressed left at (439, 397)
Screenshot: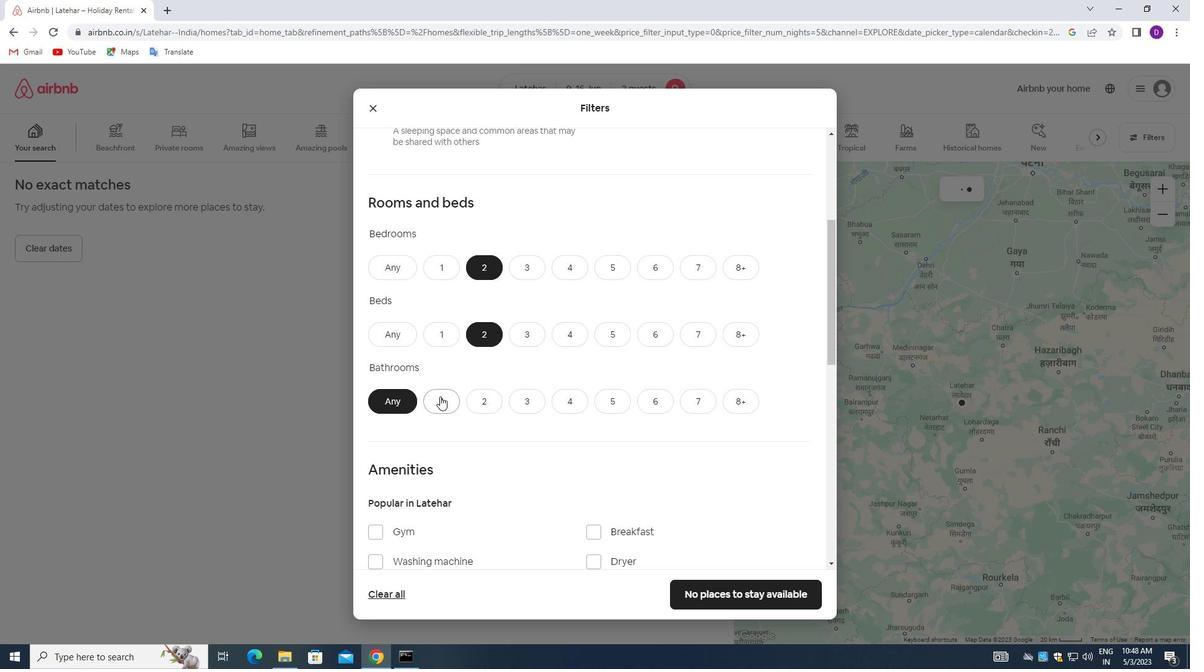 
Action: Mouse moved to (557, 308)
Screenshot: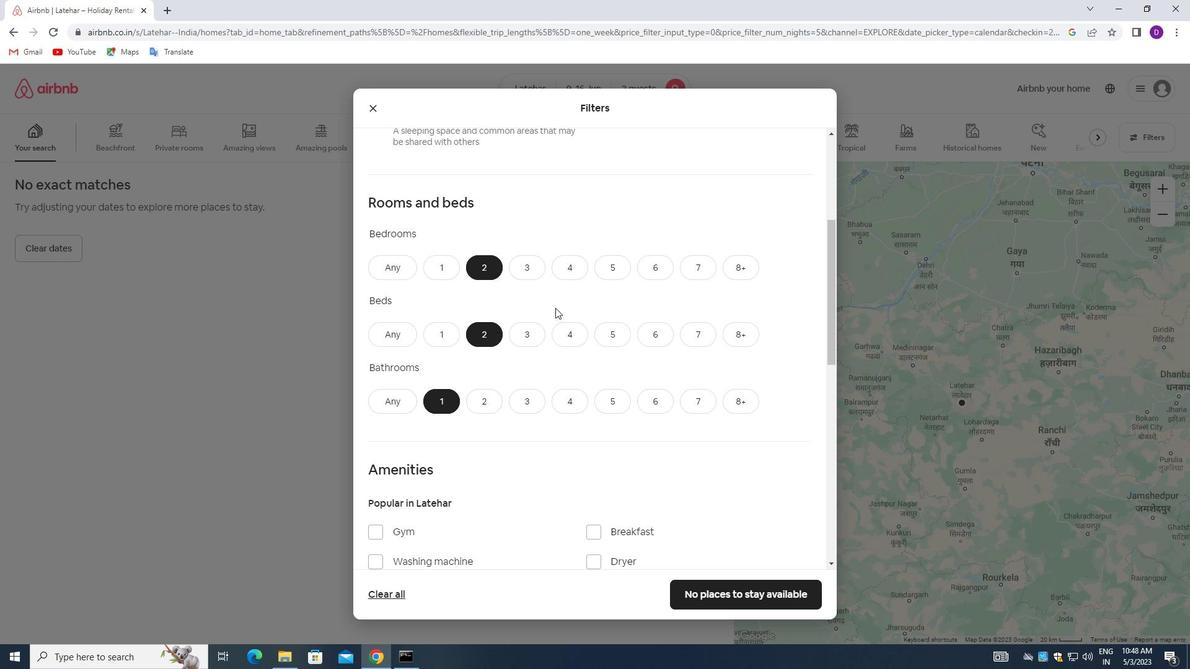 
Action: Mouse scrolled (557, 307) with delta (0, 0)
Screenshot: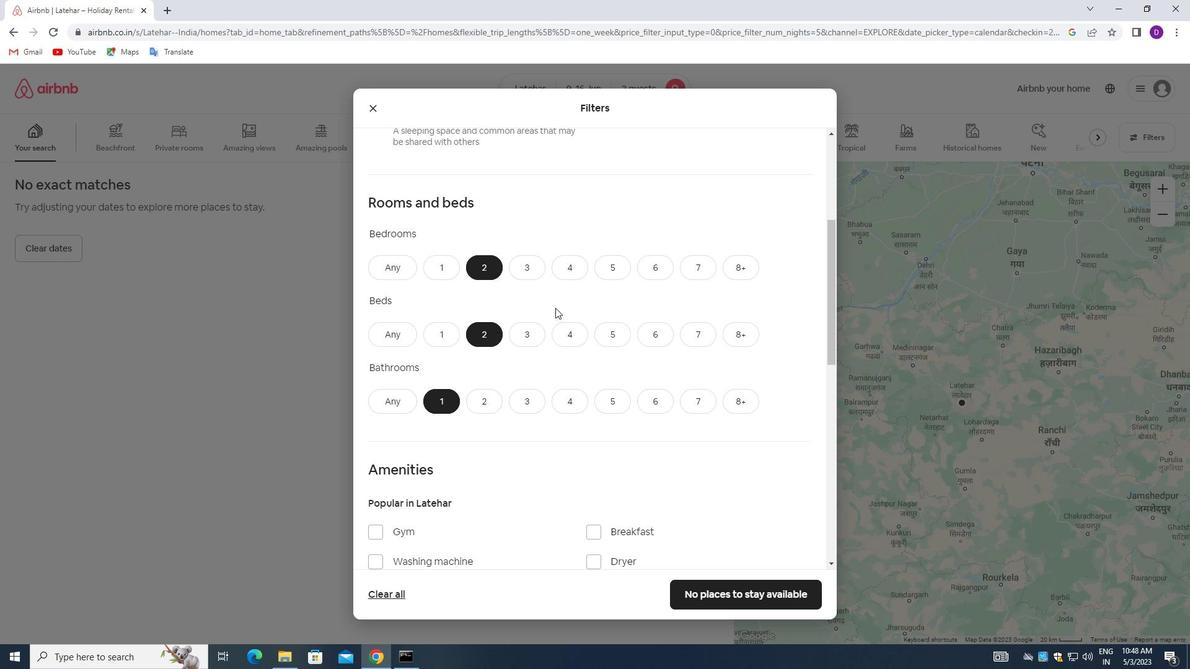 
Action: Mouse moved to (558, 309)
Screenshot: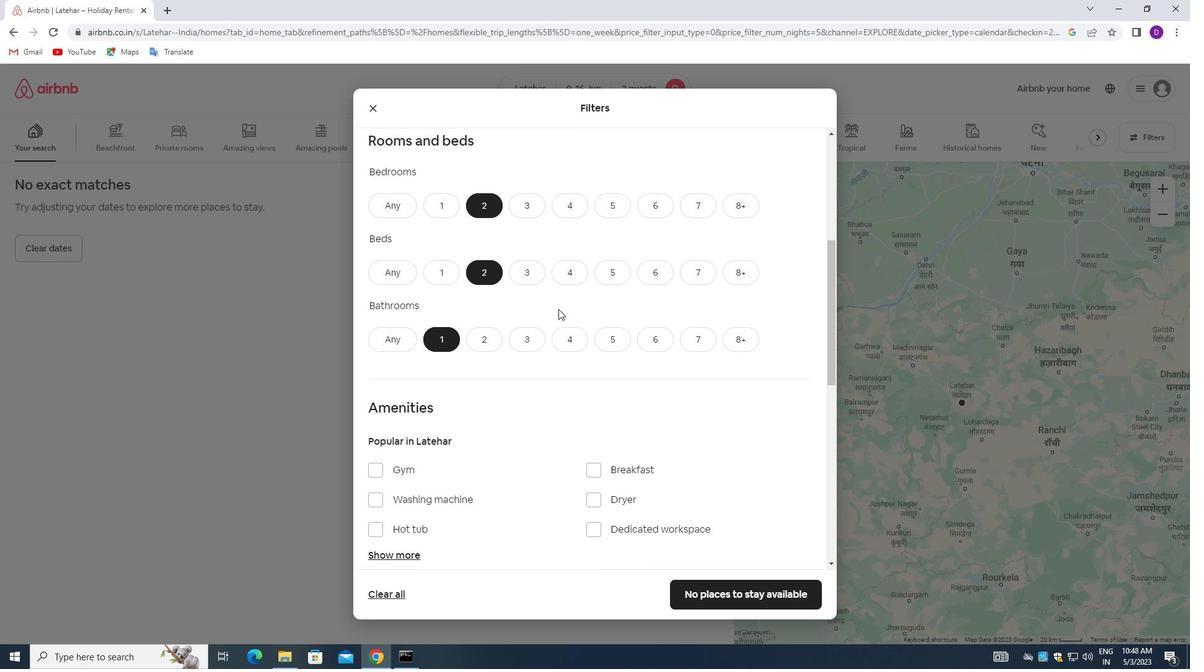 
Action: Mouse scrolled (558, 308) with delta (0, 0)
Screenshot: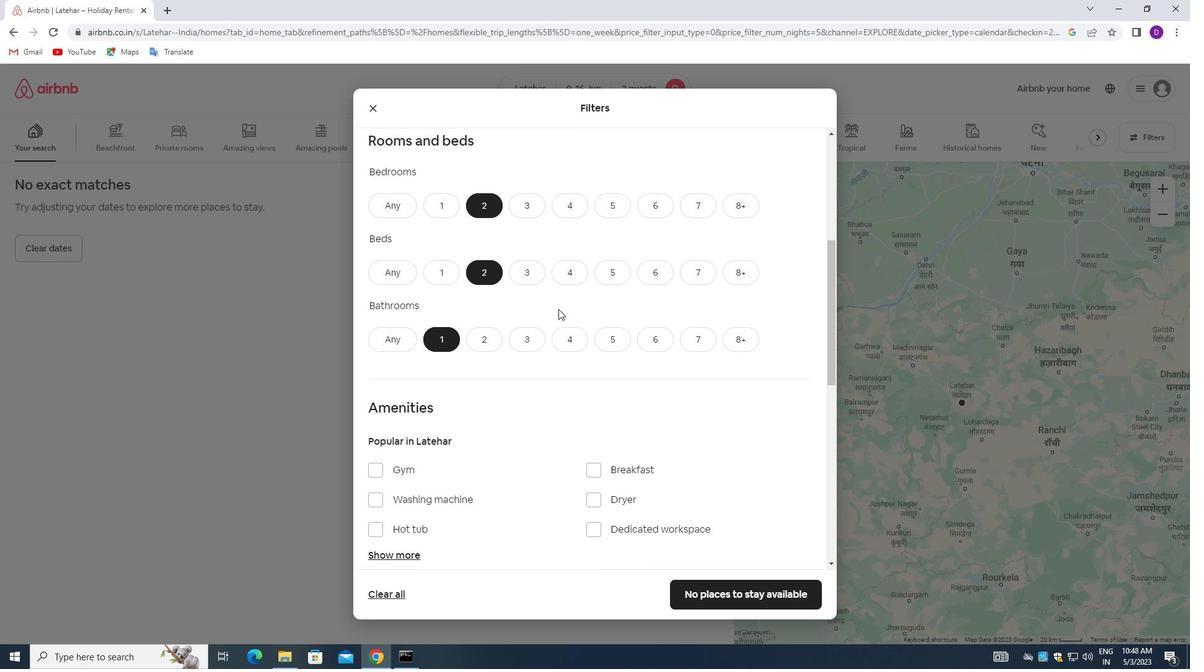 
Action: Mouse moved to (558, 309)
Screenshot: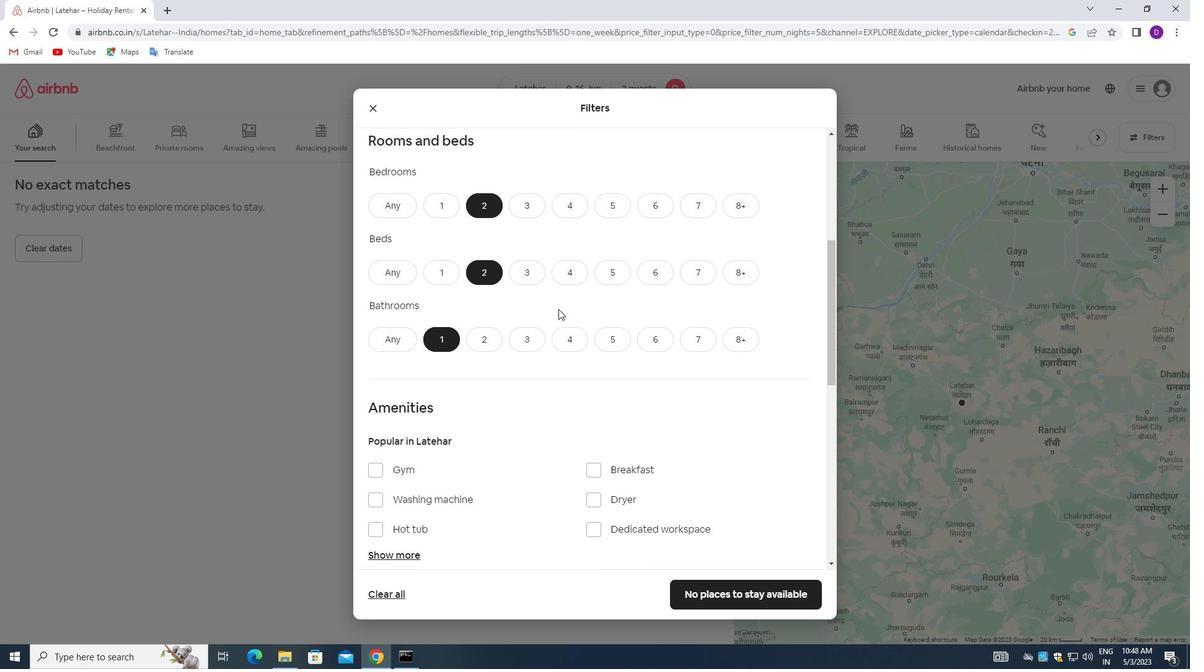 
Action: Mouse scrolled (558, 308) with delta (0, 0)
Screenshot: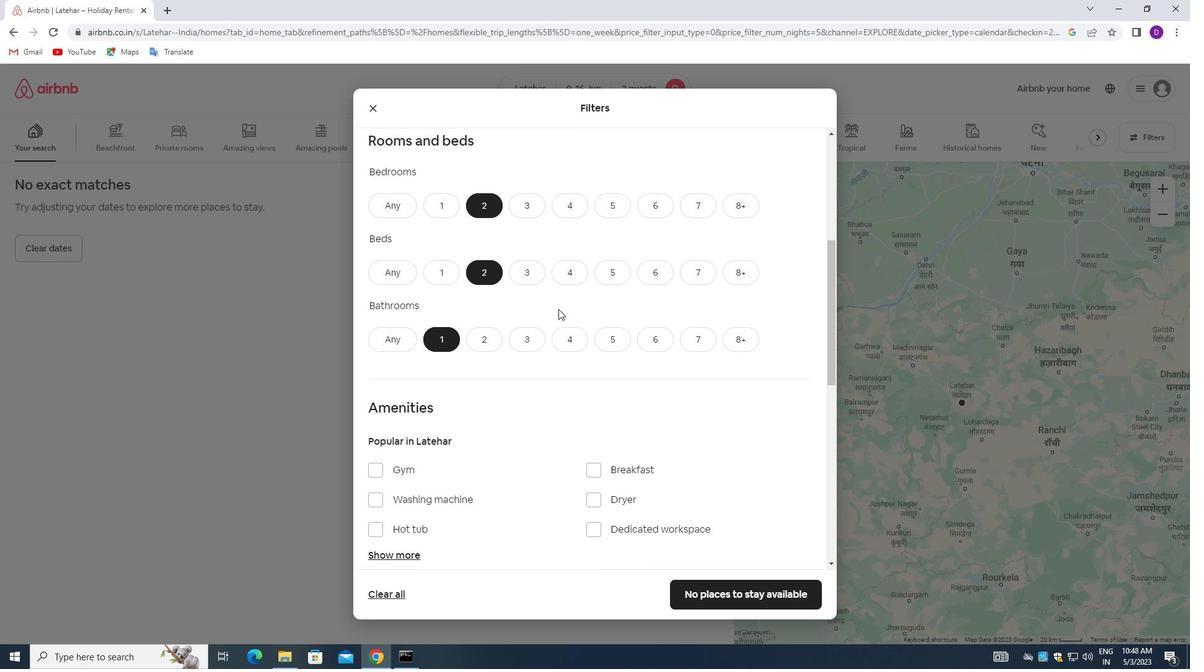 
Action: Mouse moved to (533, 316)
Screenshot: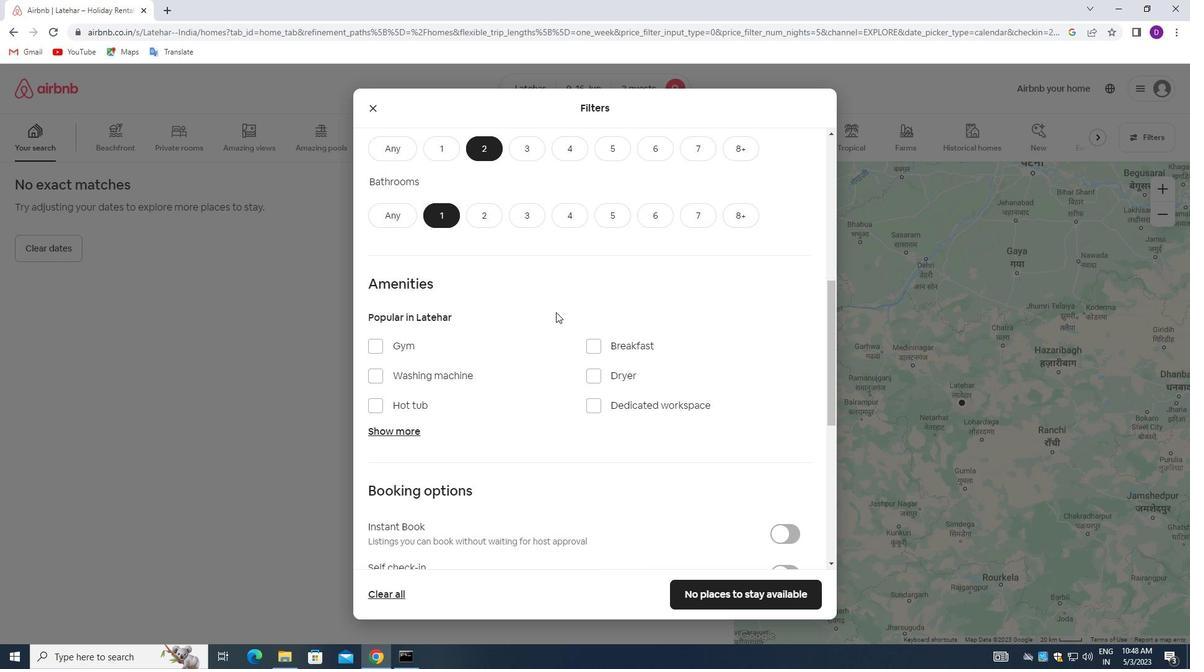 
Action: Mouse scrolled (533, 315) with delta (0, 0)
Screenshot: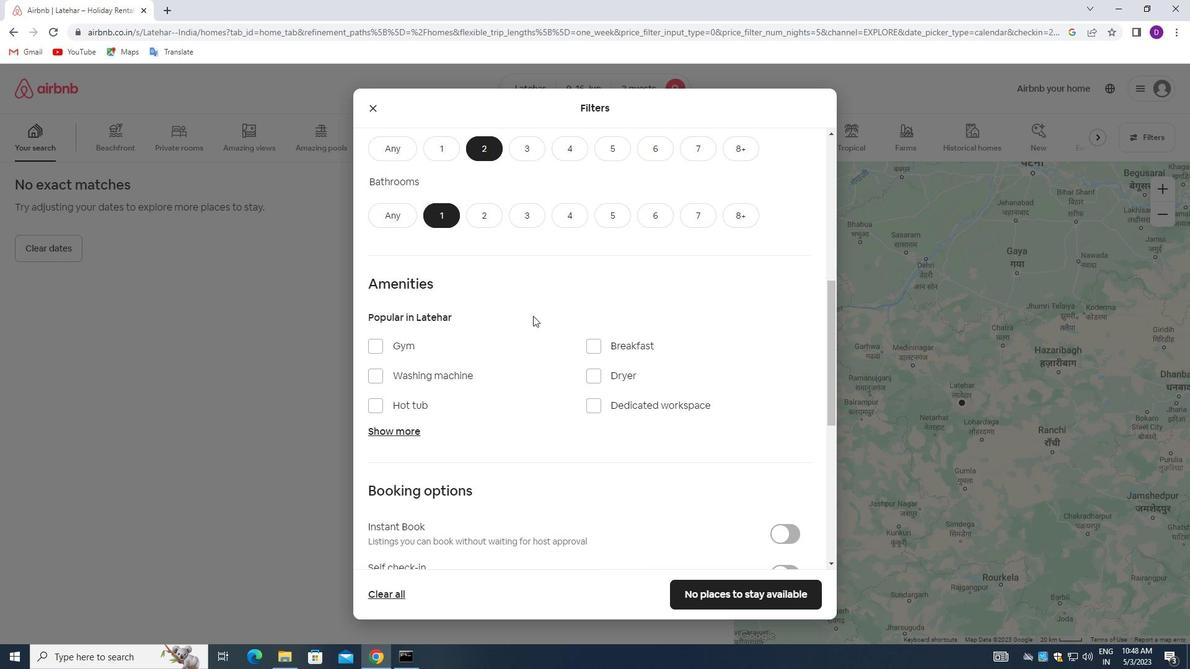 
Action: Mouse moved to (533, 316)
Screenshot: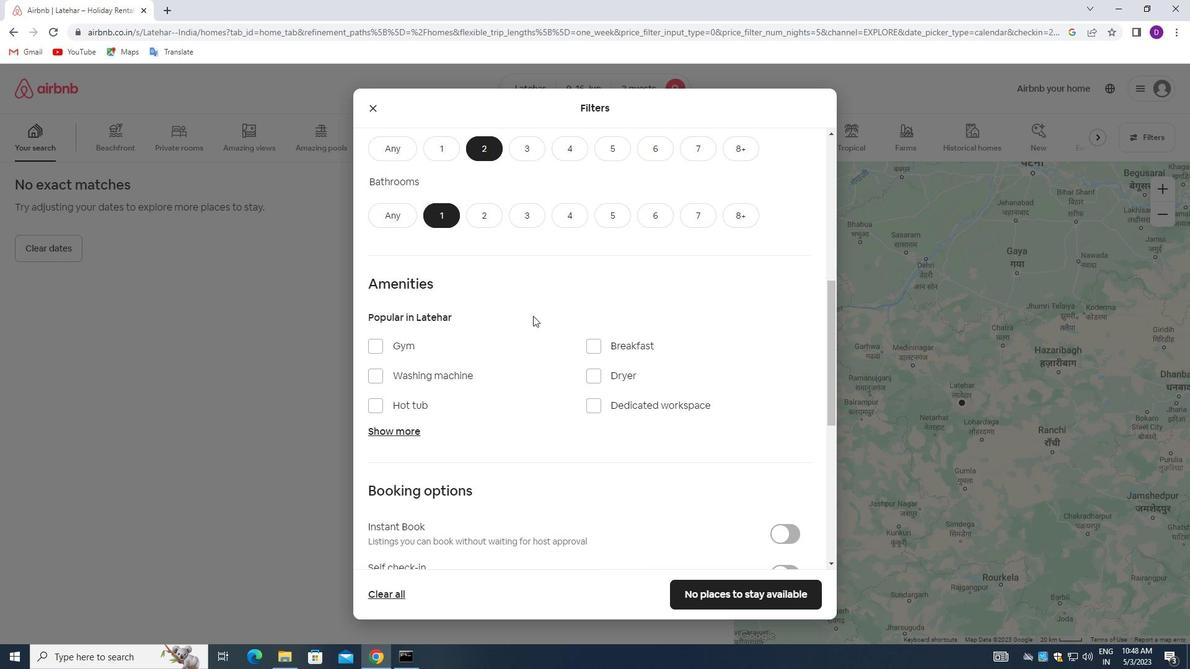 
Action: Mouse scrolled (533, 316) with delta (0, 0)
Screenshot: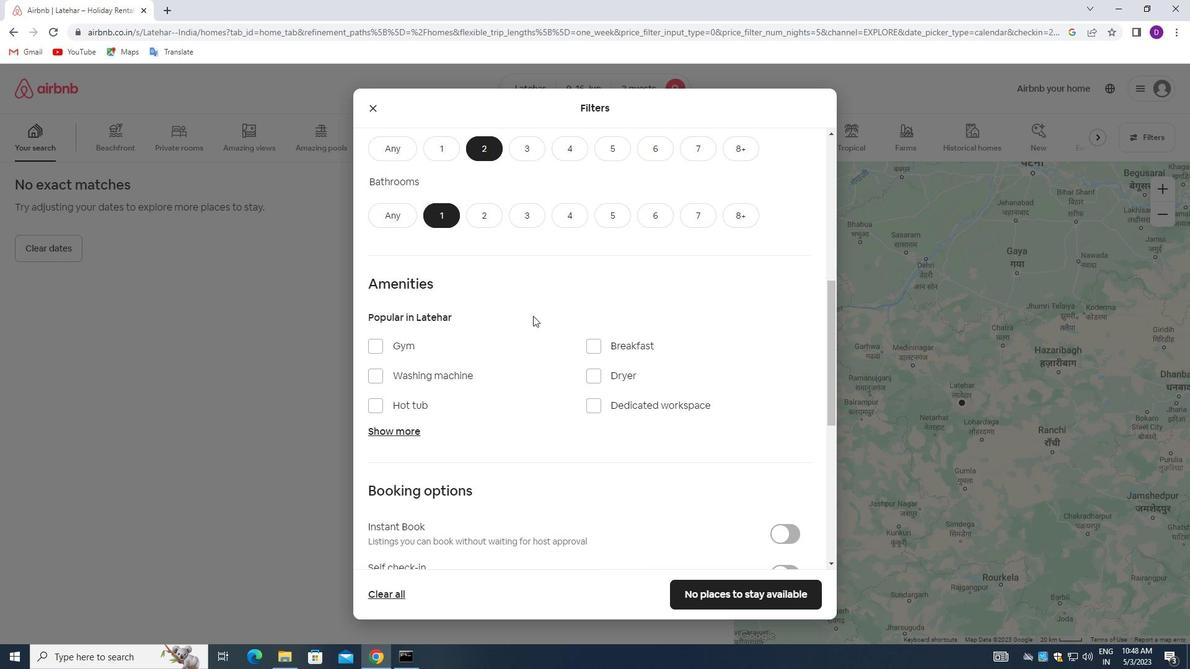 
Action: Mouse moved to (535, 319)
Screenshot: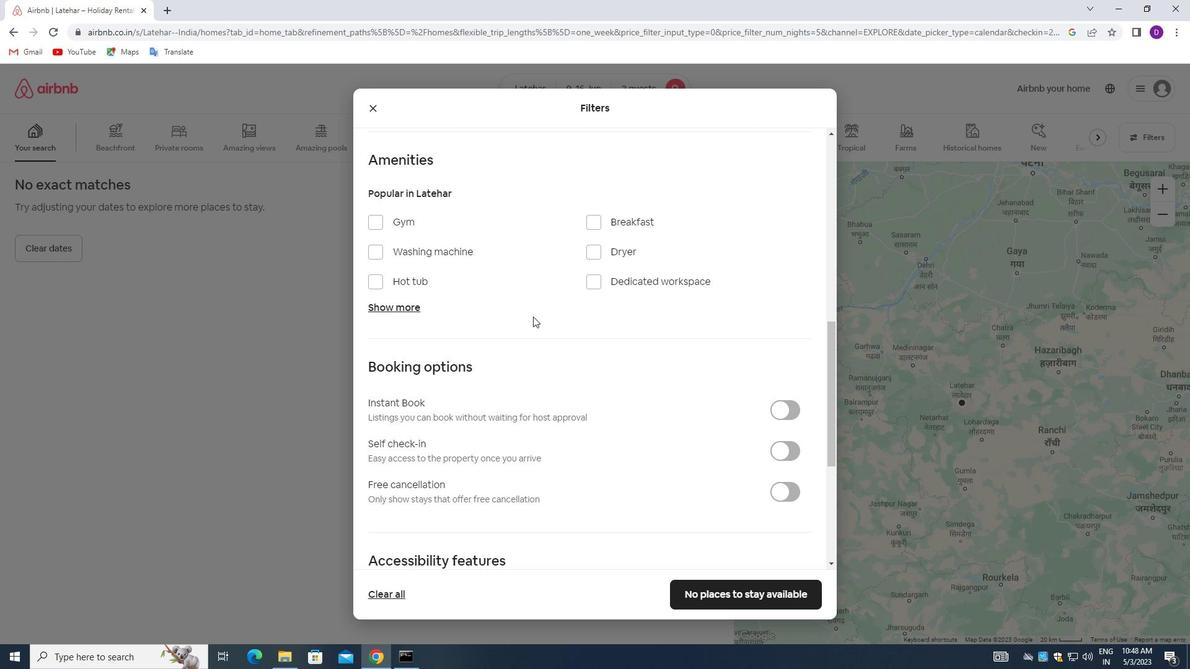 
Action: Mouse scrolled (535, 318) with delta (0, 0)
Screenshot: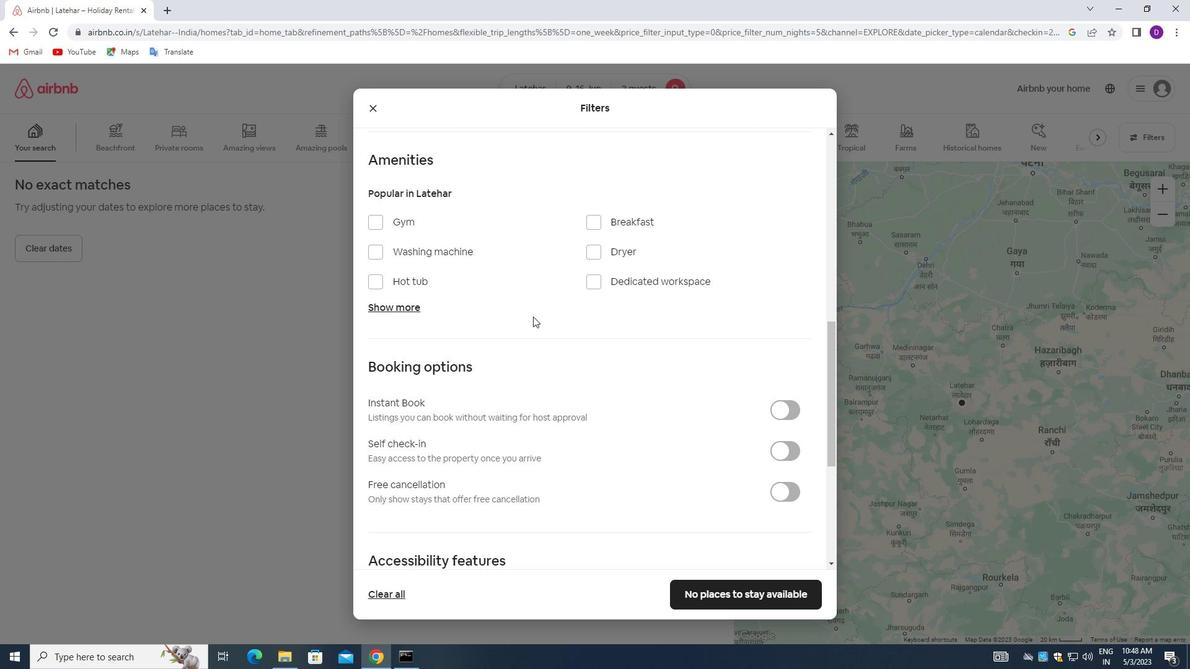 
Action: Mouse moved to (537, 321)
Screenshot: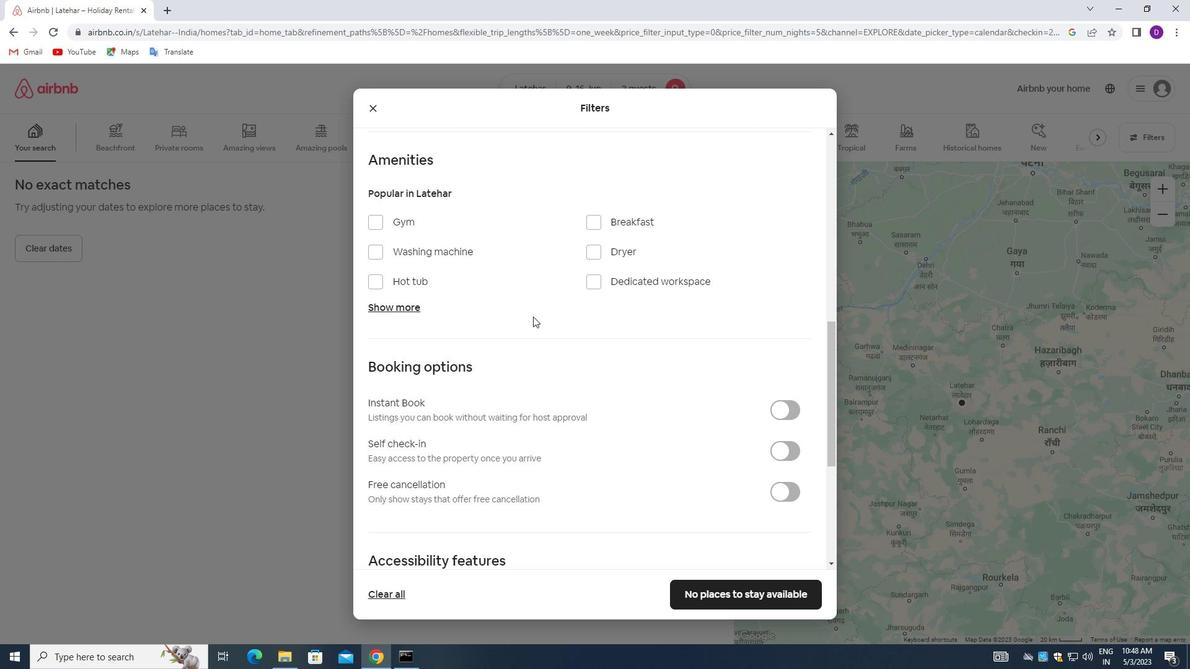 
Action: Mouse scrolled (537, 320) with delta (0, 0)
Screenshot: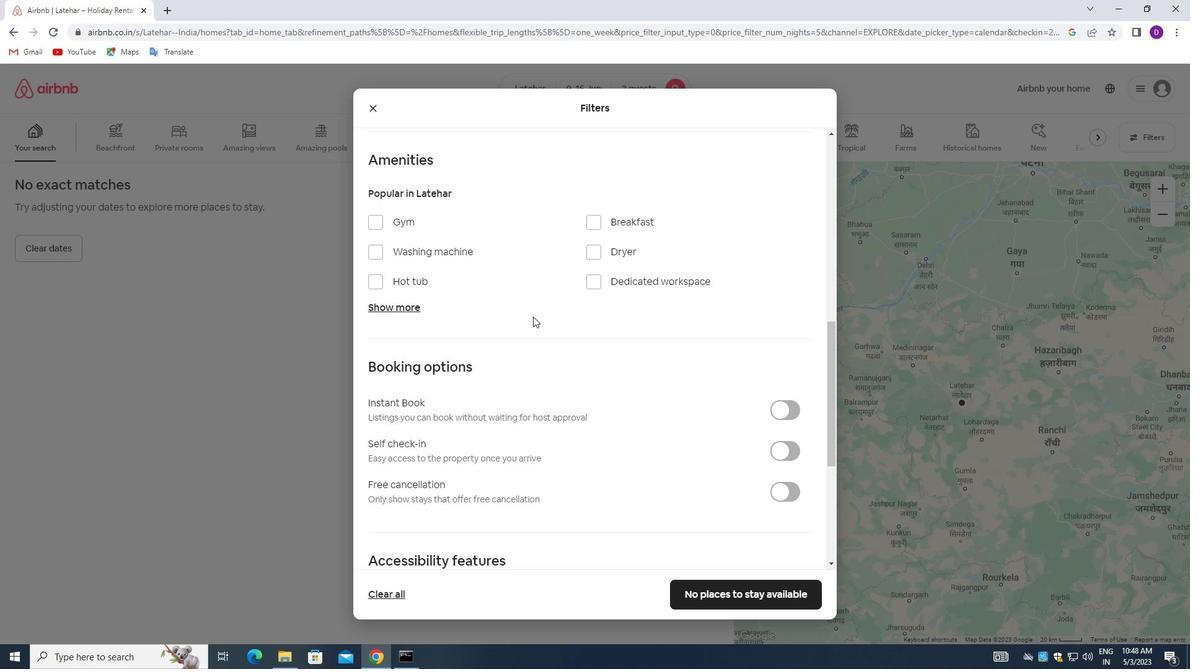 
Action: Mouse moved to (774, 325)
Screenshot: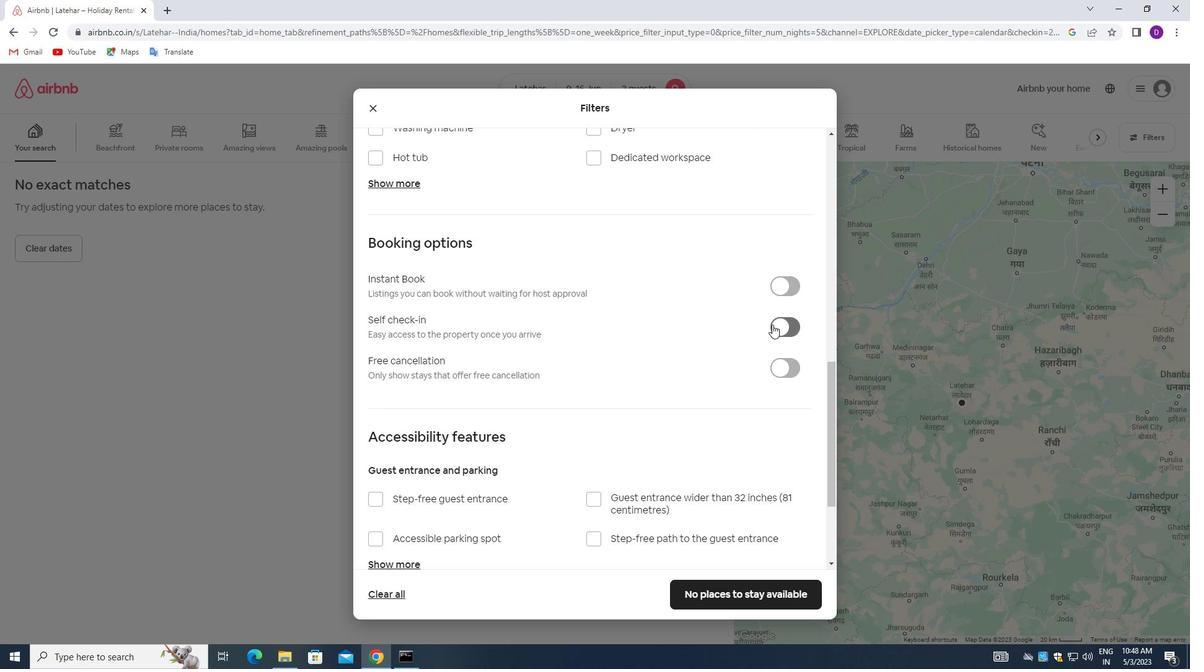 
Action: Mouse pressed left at (774, 325)
Screenshot: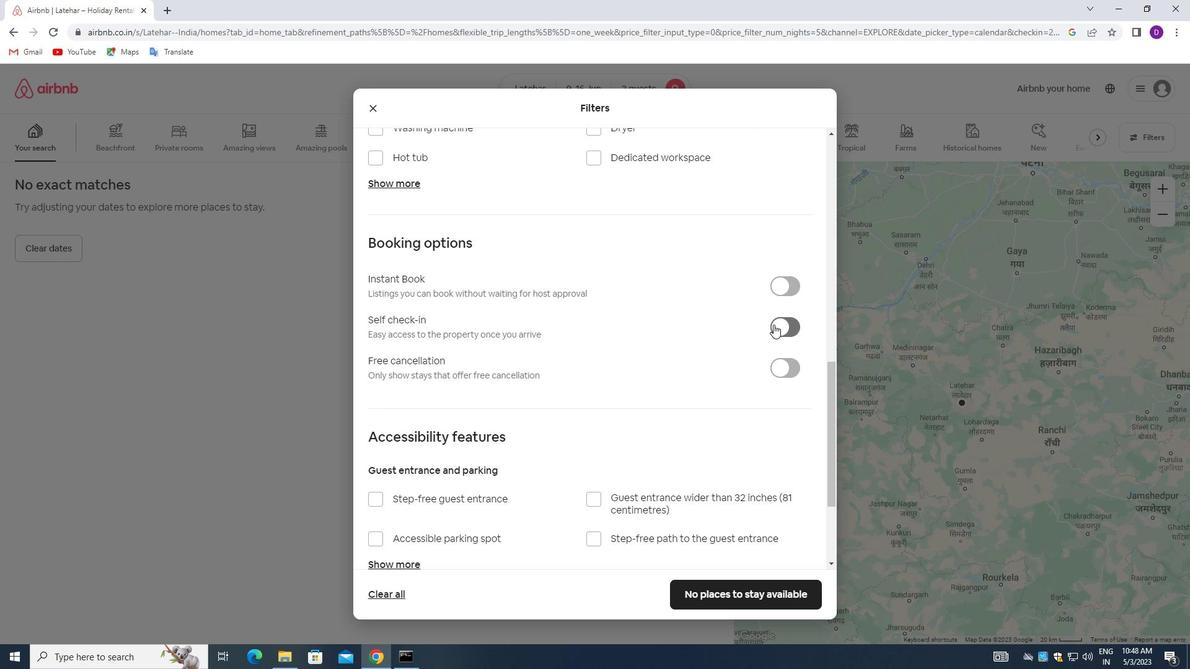 
Action: Mouse moved to (623, 322)
Screenshot: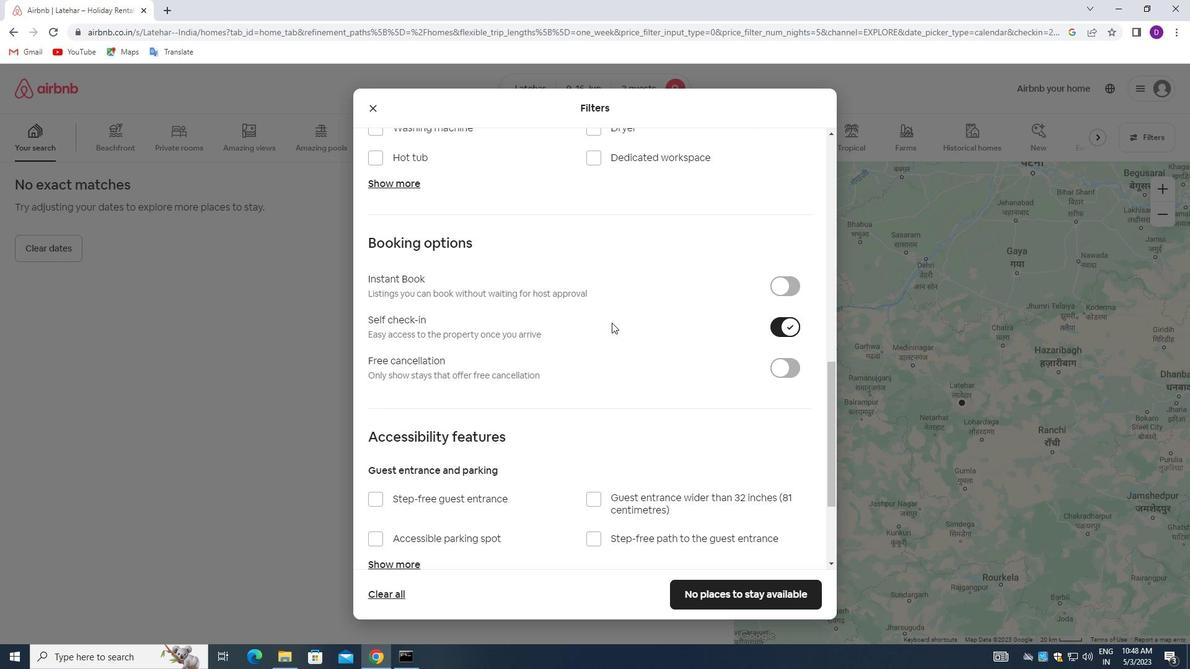 
Action: Mouse scrolled (623, 321) with delta (0, 0)
Screenshot: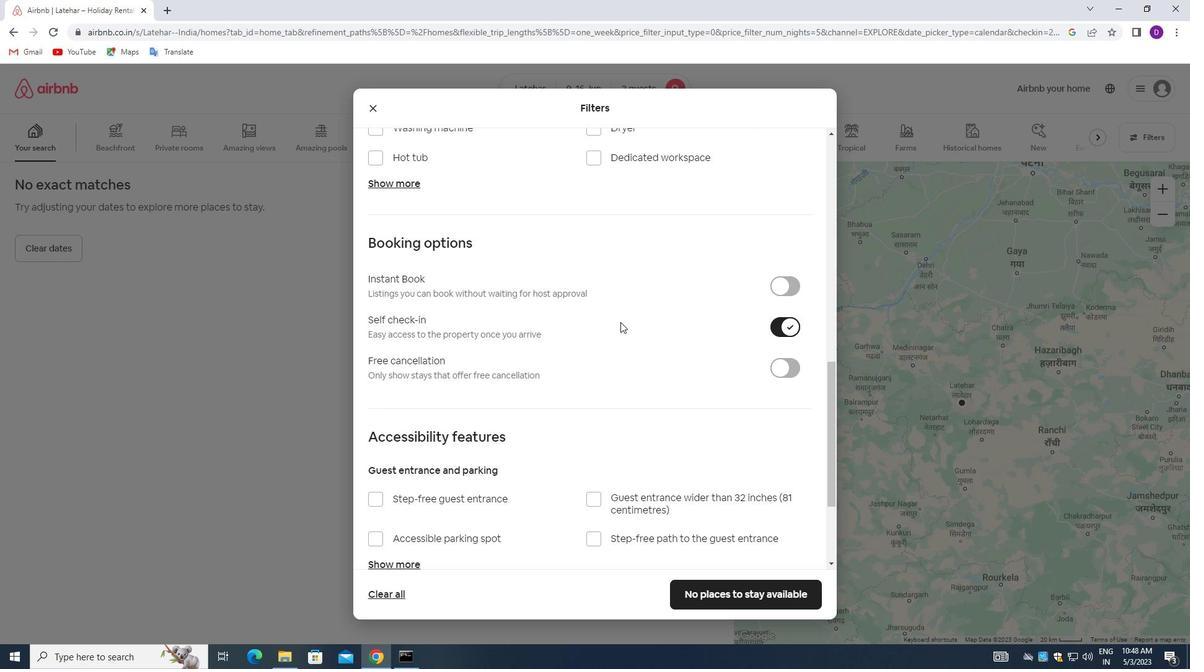
Action: Mouse moved to (623, 322)
Screenshot: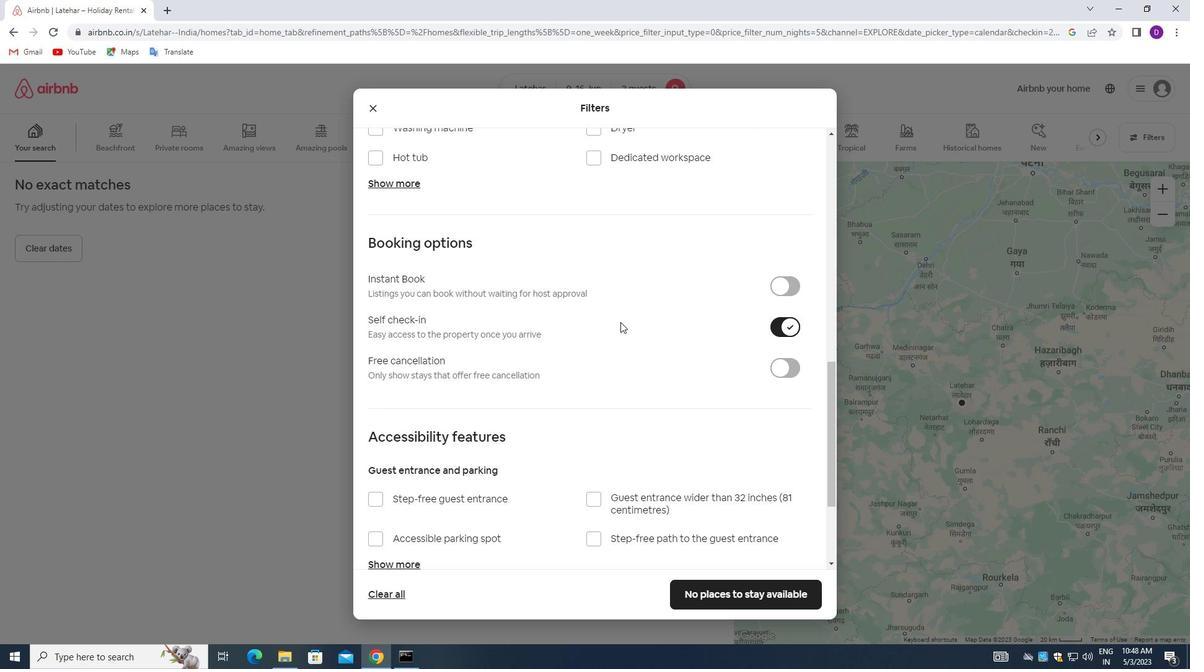 
Action: Mouse scrolled (623, 321) with delta (0, 0)
Screenshot: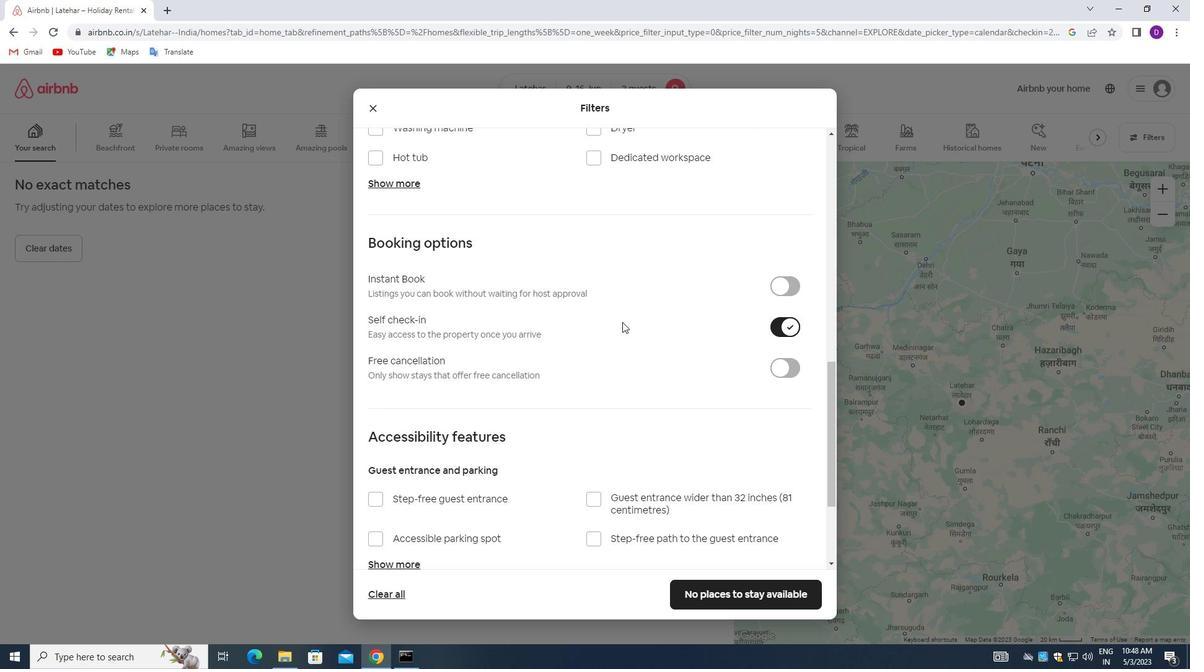 
Action: Mouse moved to (602, 329)
Screenshot: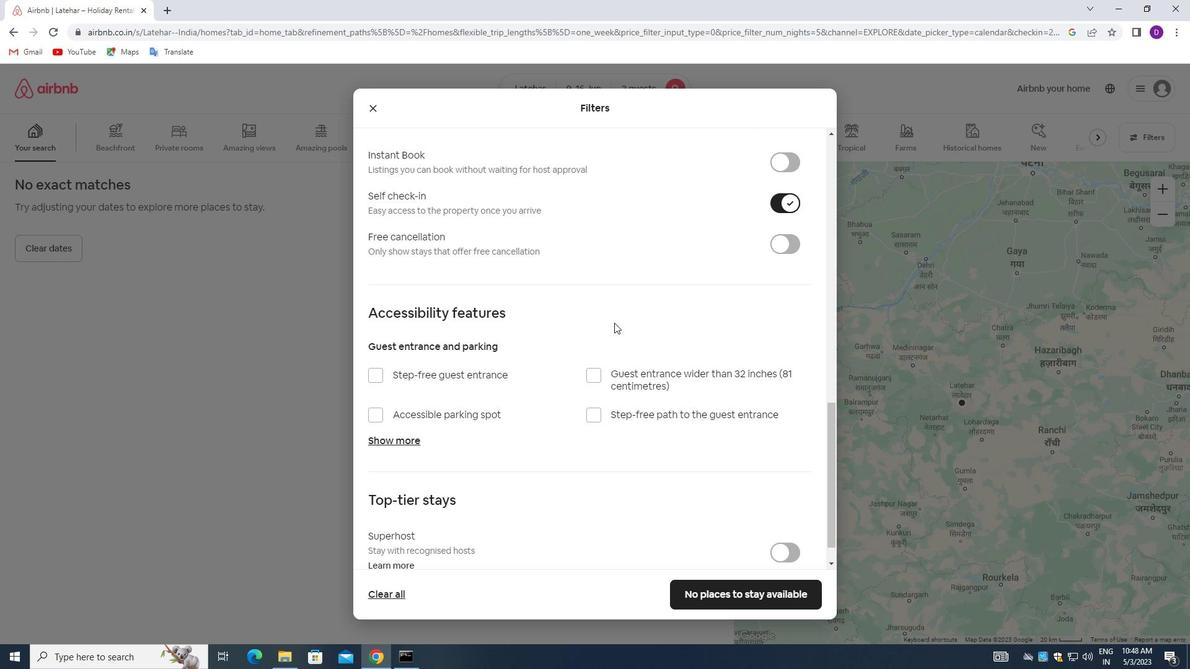 
Action: Mouse scrolled (602, 329) with delta (0, 0)
Screenshot: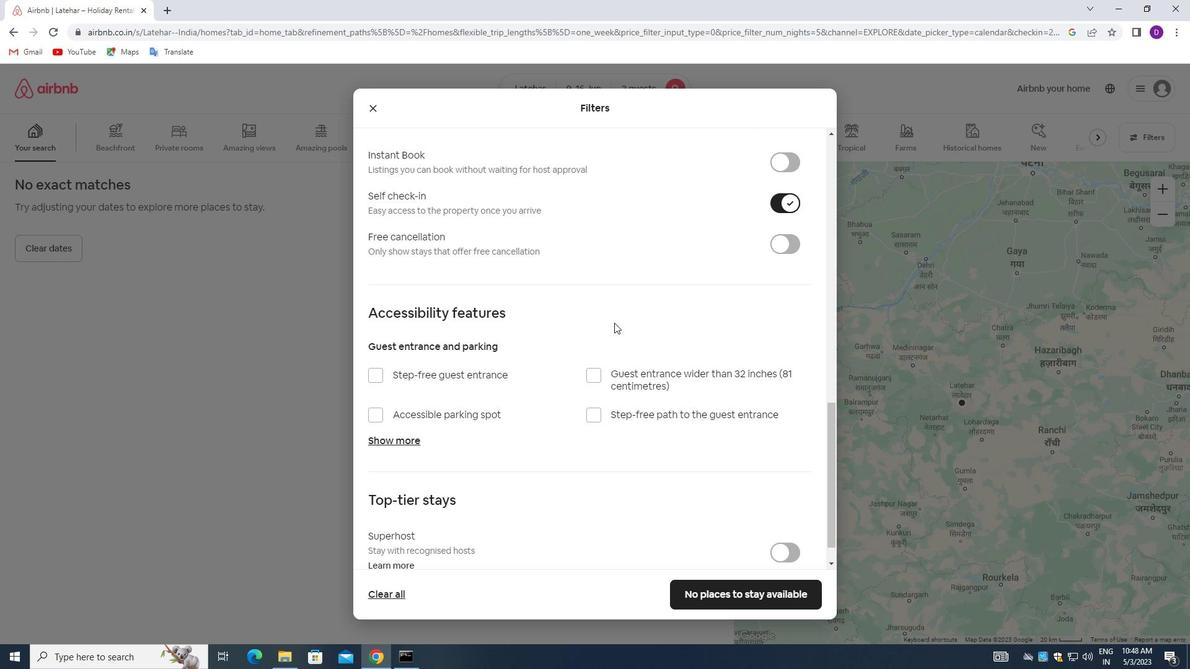 
Action: Mouse moved to (601, 333)
Screenshot: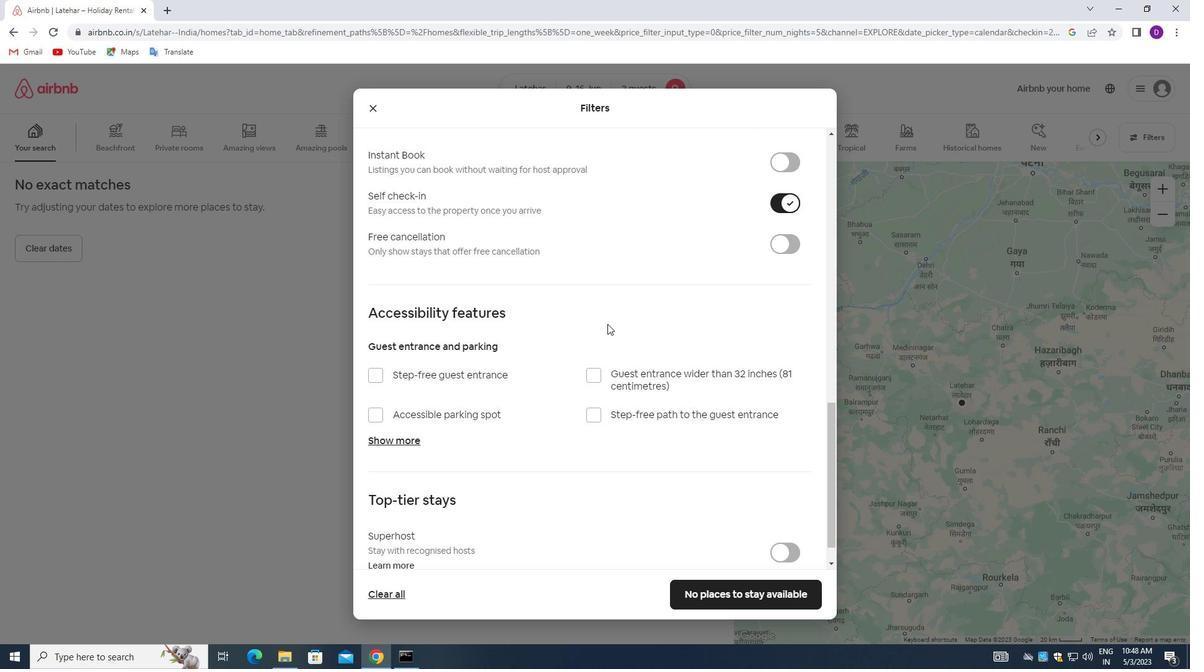 
Action: Mouse scrolled (601, 332) with delta (0, 0)
Screenshot: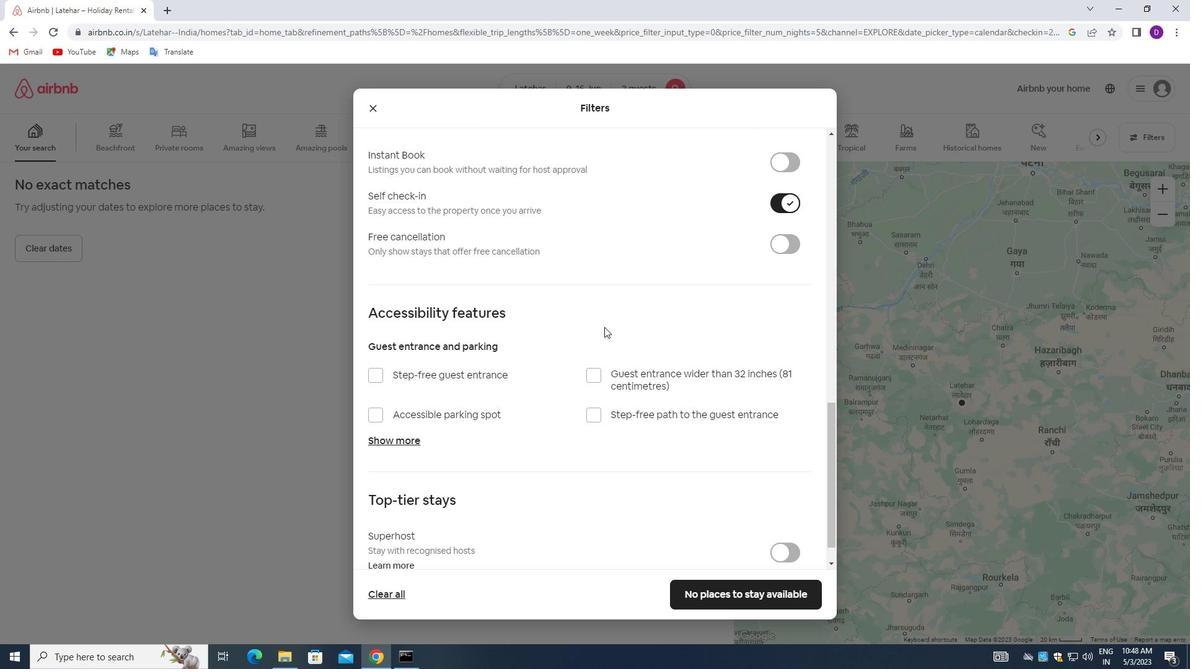 
Action: Mouse scrolled (601, 332) with delta (0, 0)
Screenshot: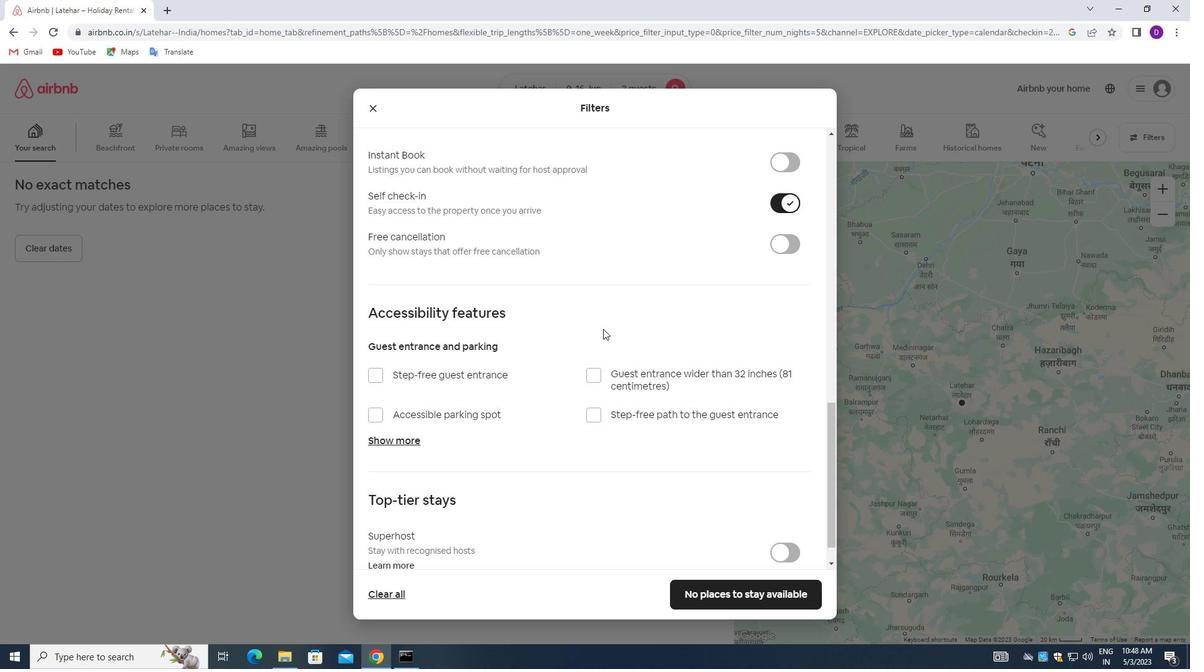 
Action: Mouse moved to (598, 333)
Screenshot: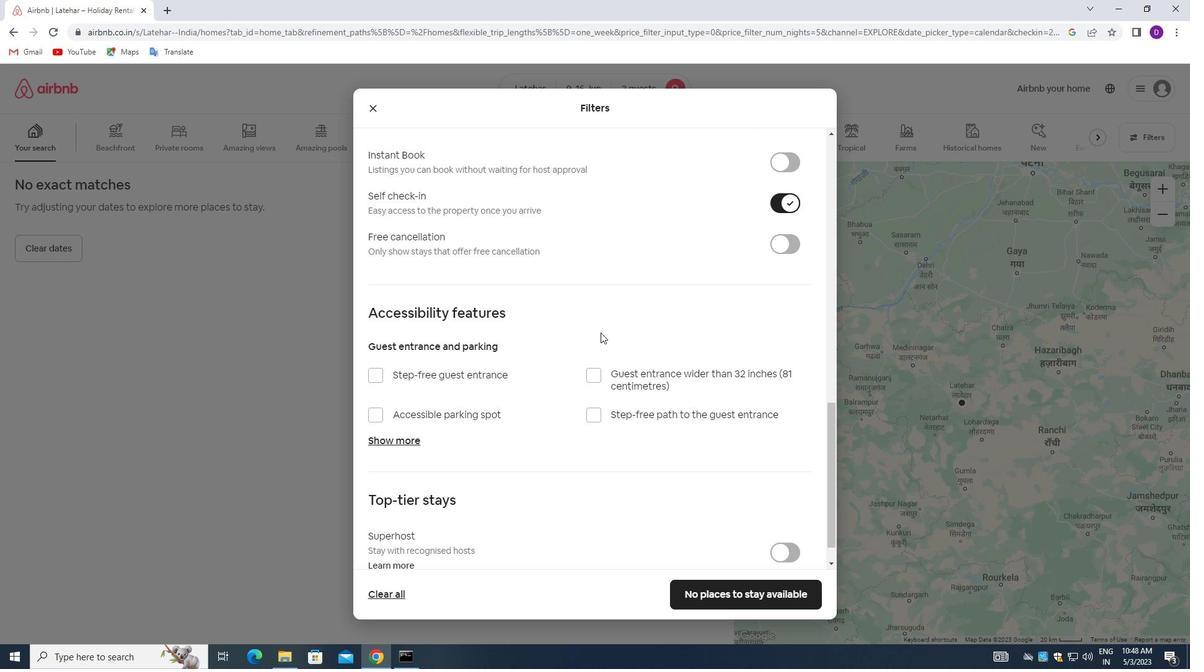 
Action: Mouse scrolled (598, 333) with delta (0, 0)
Screenshot: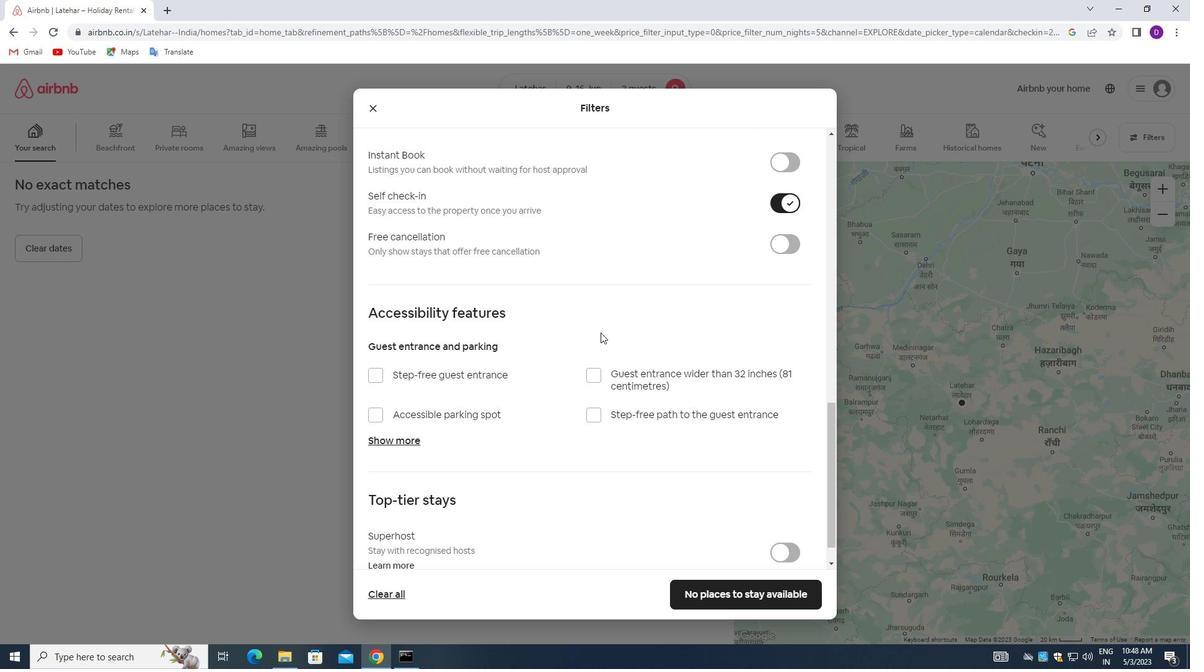 
Action: Mouse moved to (588, 349)
Screenshot: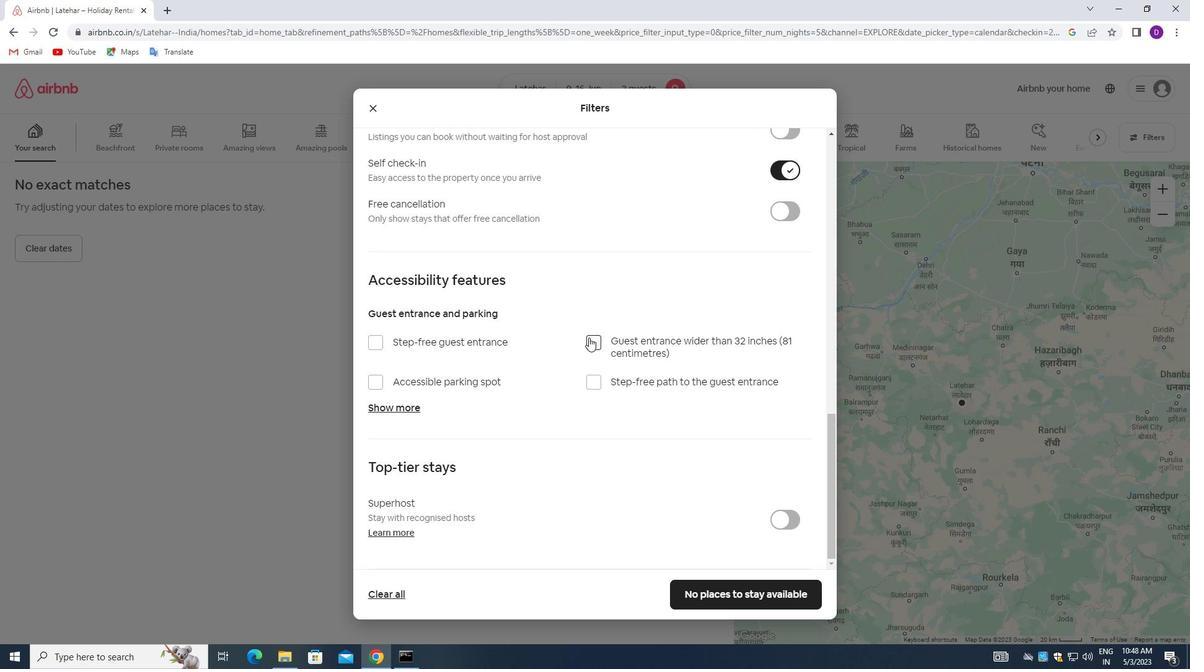 
Action: Mouse scrolled (588, 348) with delta (0, 0)
Screenshot: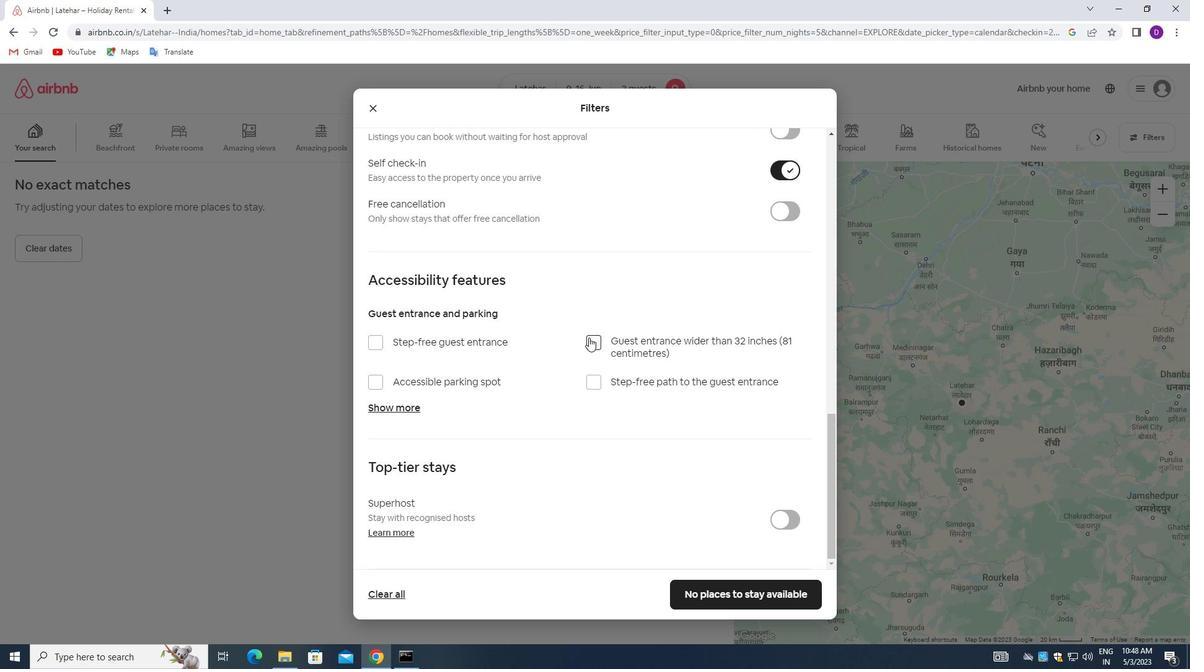 
Action: Mouse moved to (588, 361)
Screenshot: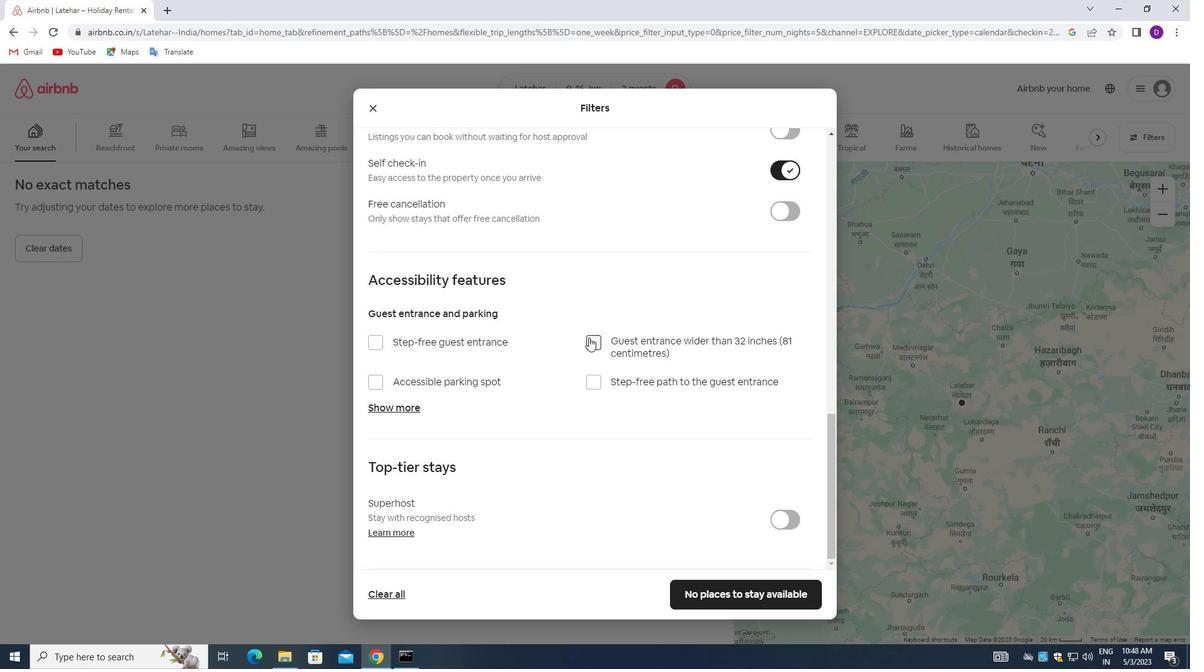 
Action: Mouse scrolled (588, 360) with delta (0, 0)
Screenshot: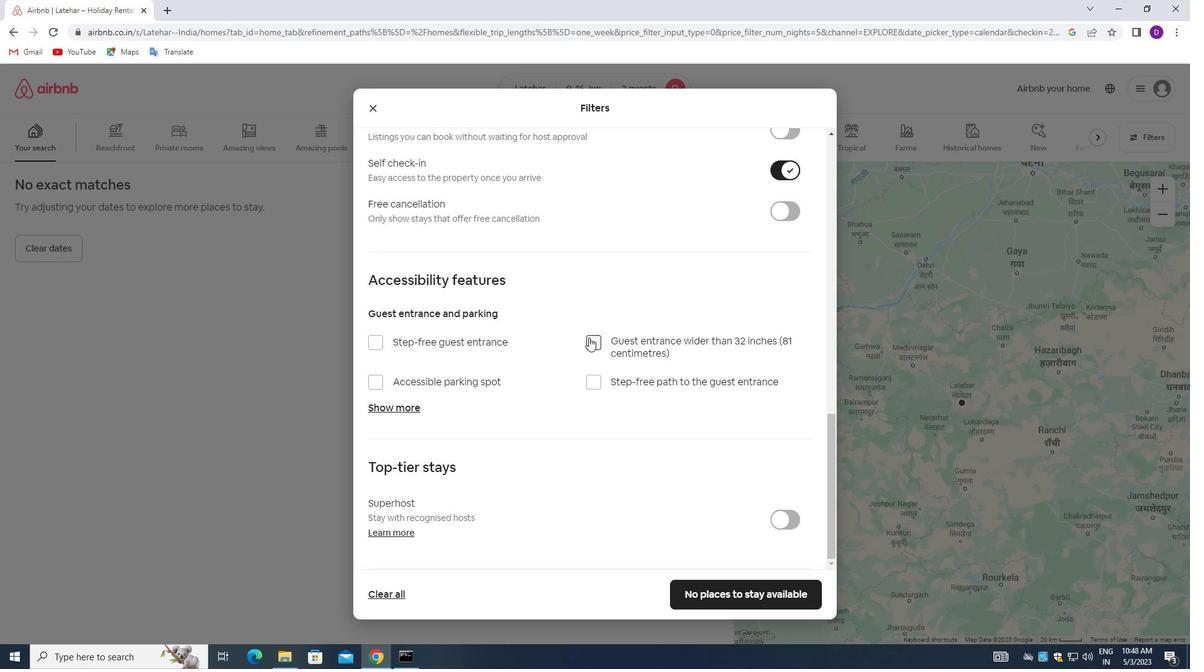 
Action: Mouse moved to (585, 375)
Screenshot: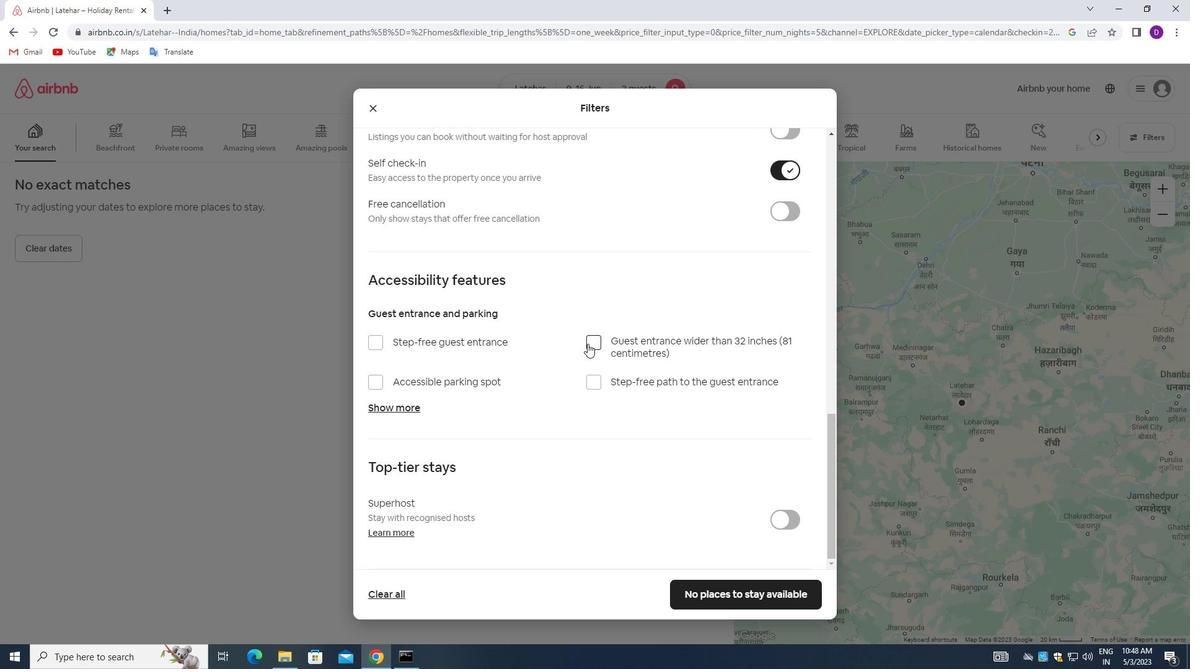 
Action: Mouse scrolled (585, 375) with delta (0, 0)
Screenshot: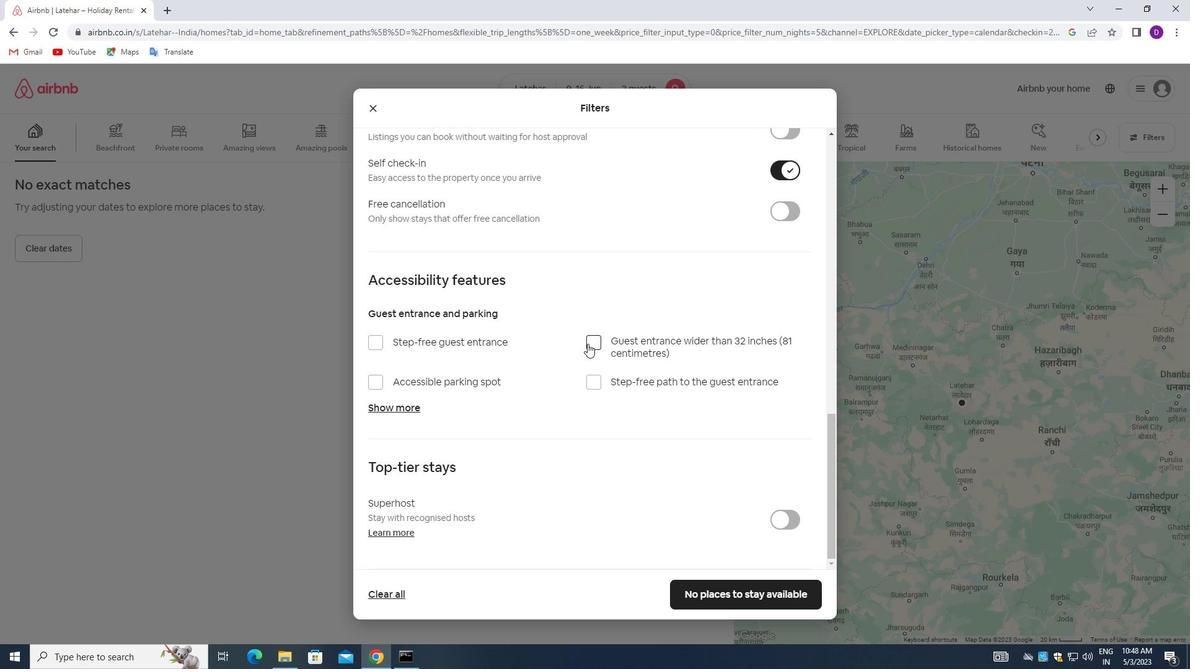 
Action: Mouse moved to (581, 389)
Screenshot: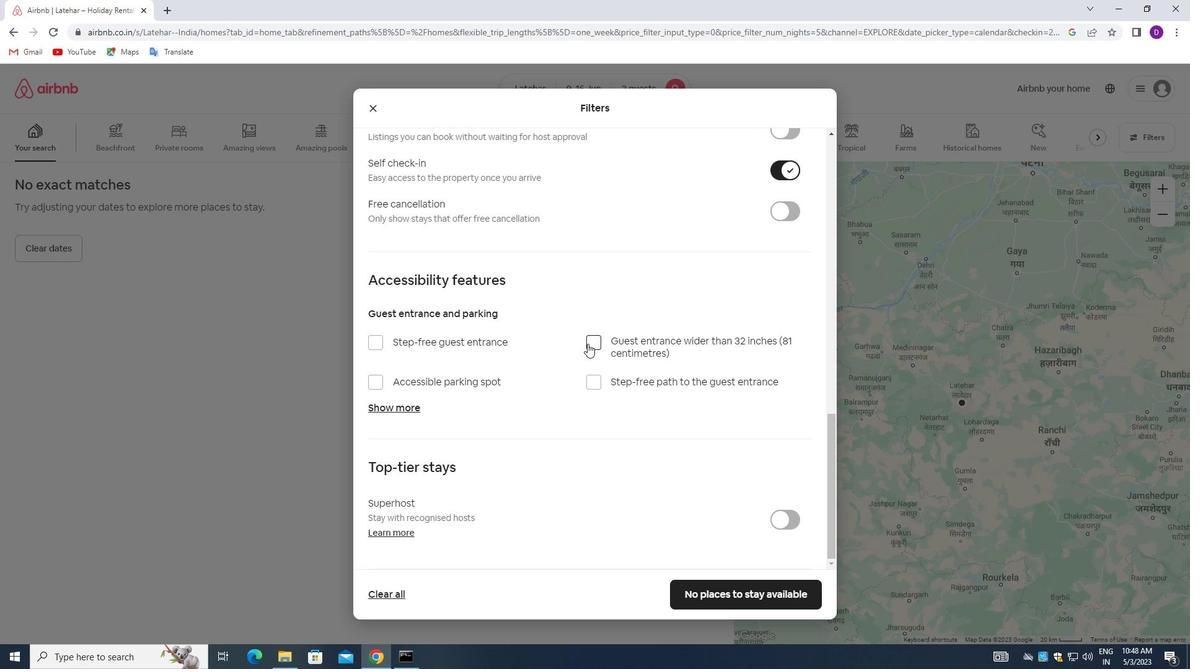 
Action: Mouse scrolled (581, 388) with delta (0, 0)
Screenshot: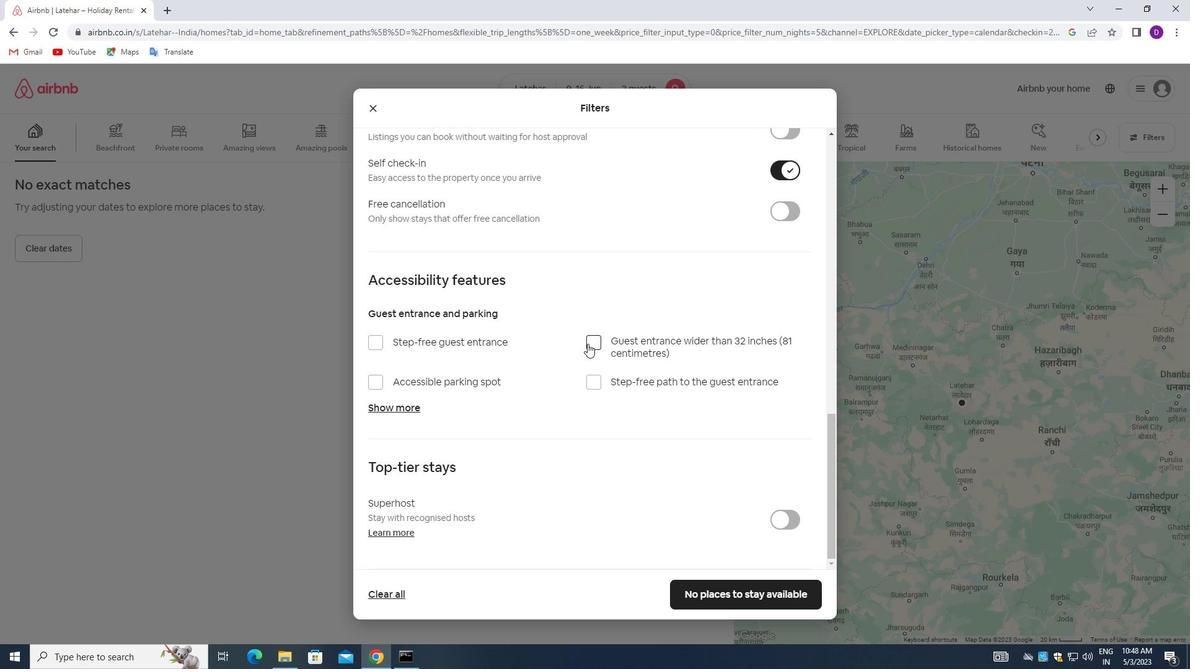 
Action: Mouse moved to (725, 593)
Screenshot: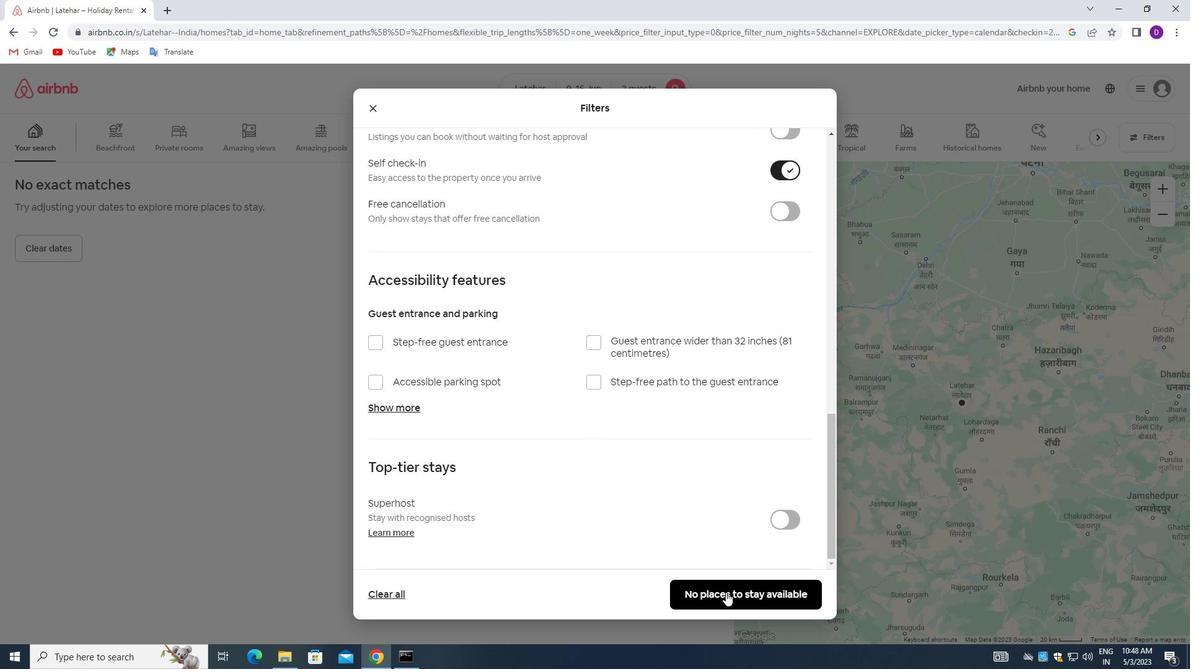 
Action: Mouse pressed left at (725, 593)
Screenshot: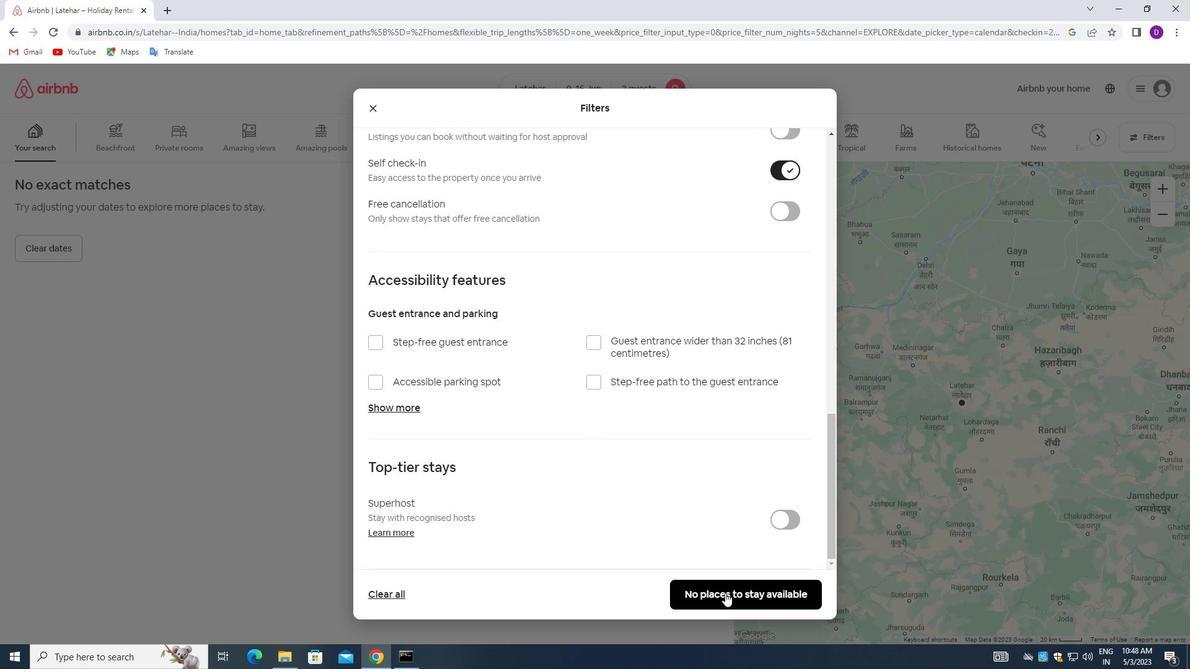 
Action: Mouse moved to (649, 408)
Screenshot: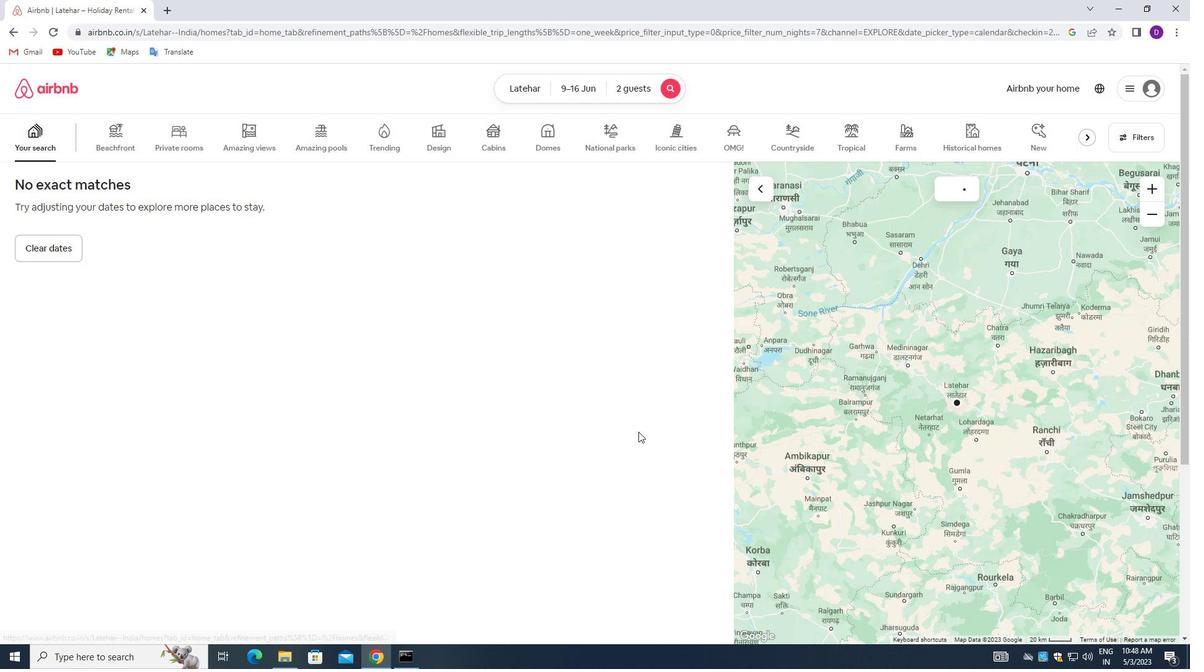 
